 Task: Add Red Apple Cheese Apple Smoked Gruyere Cheese to the cart.
Action: Mouse moved to (724, 253)
Screenshot: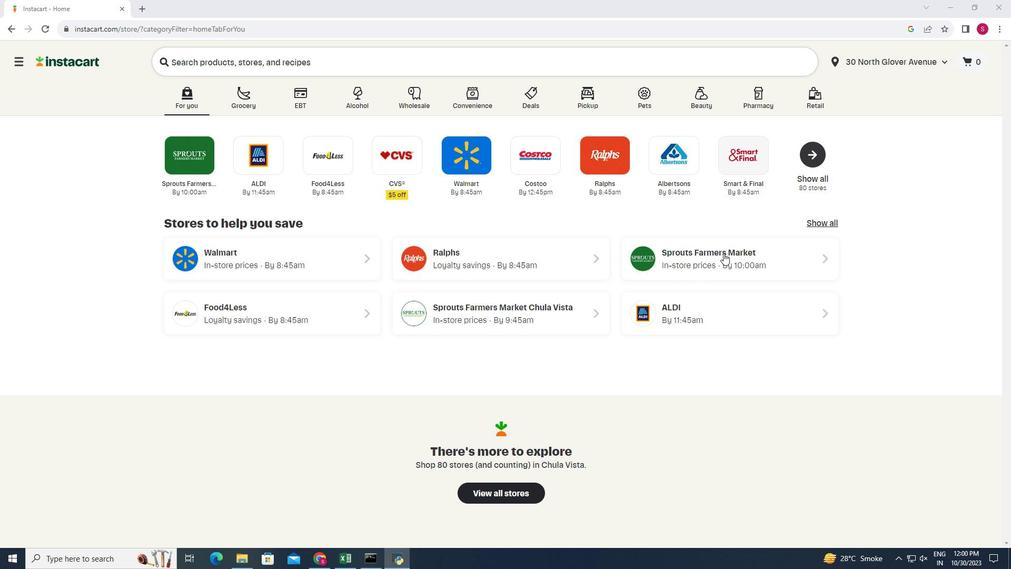 
Action: Mouse pressed left at (724, 253)
Screenshot: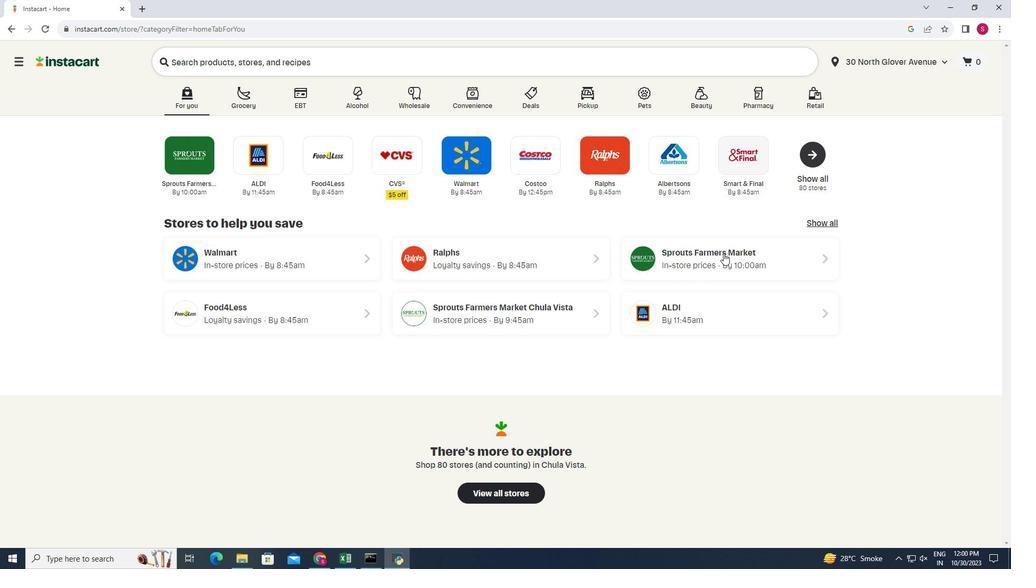 
Action: Mouse moved to (28, 465)
Screenshot: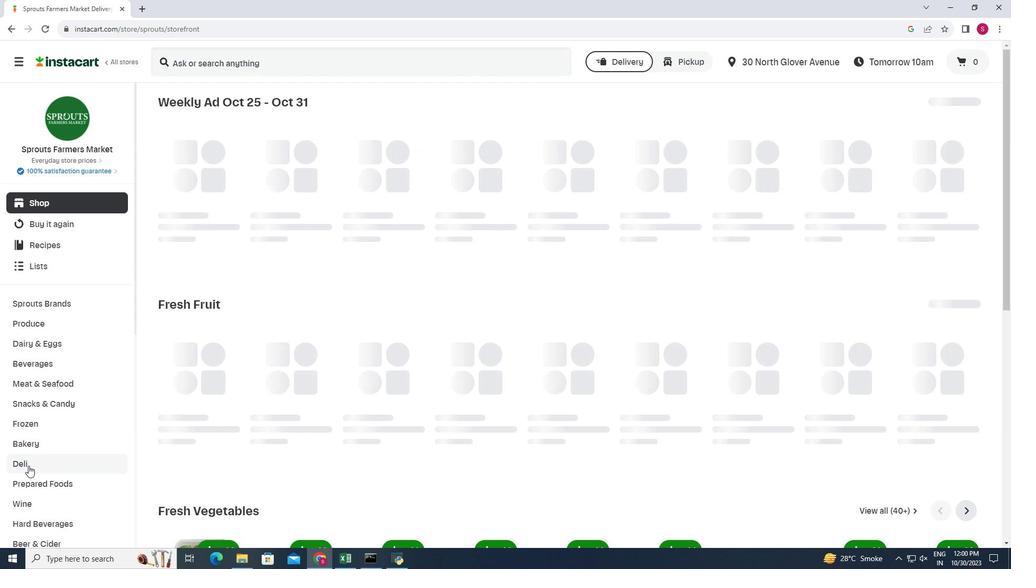 
Action: Mouse pressed left at (28, 465)
Screenshot: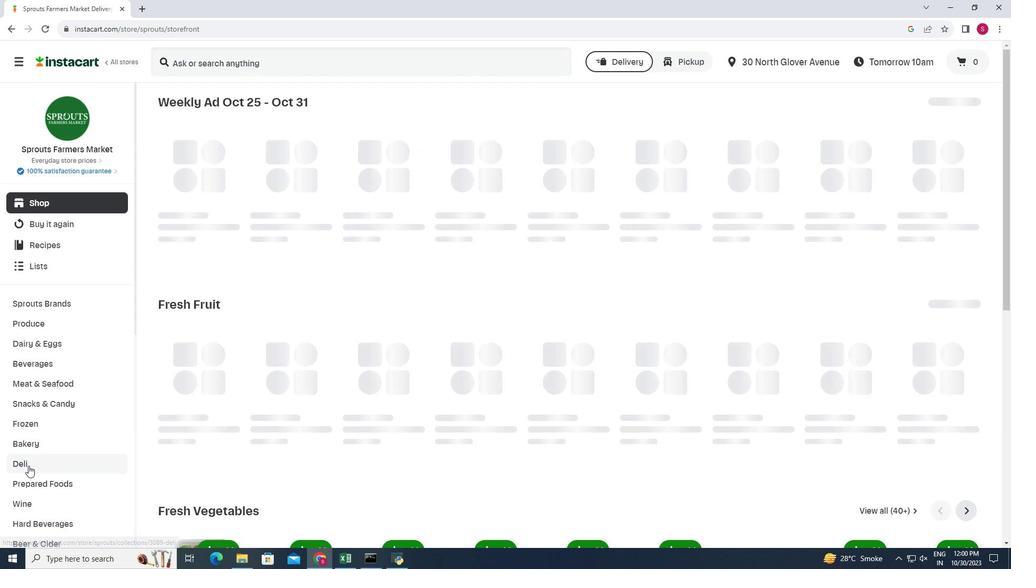 
Action: Mouse moved to (275, 132)
Screenshot: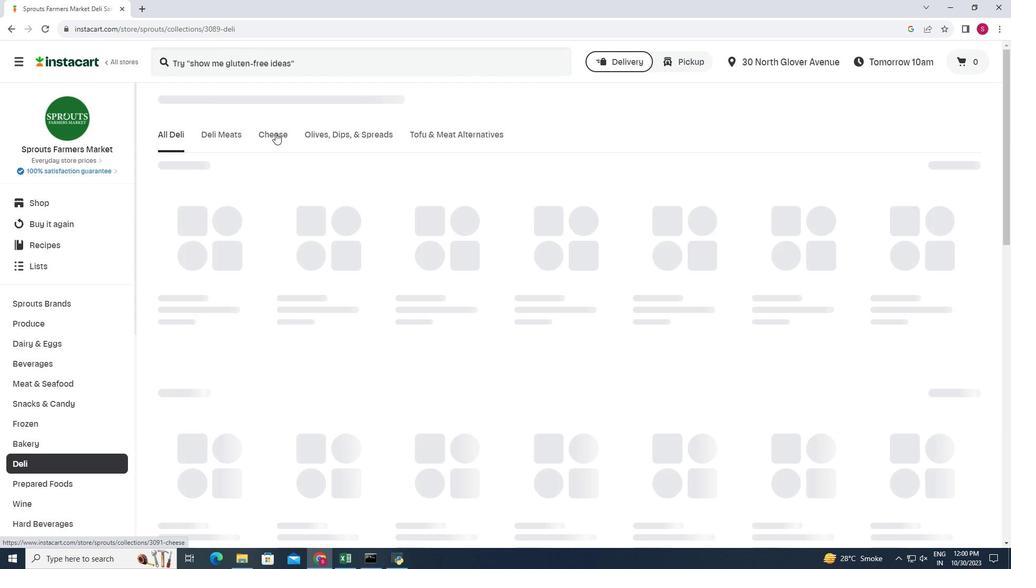 
Action: Mouse pressed left at (275, 132)
Screenshot: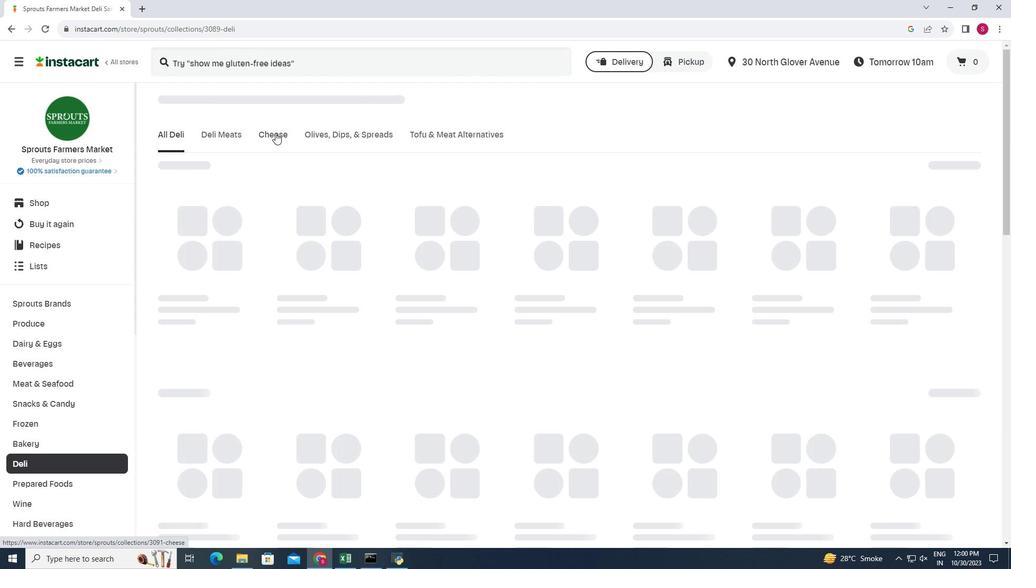
Action: Mouse moved to (986, 171)
Screenshot: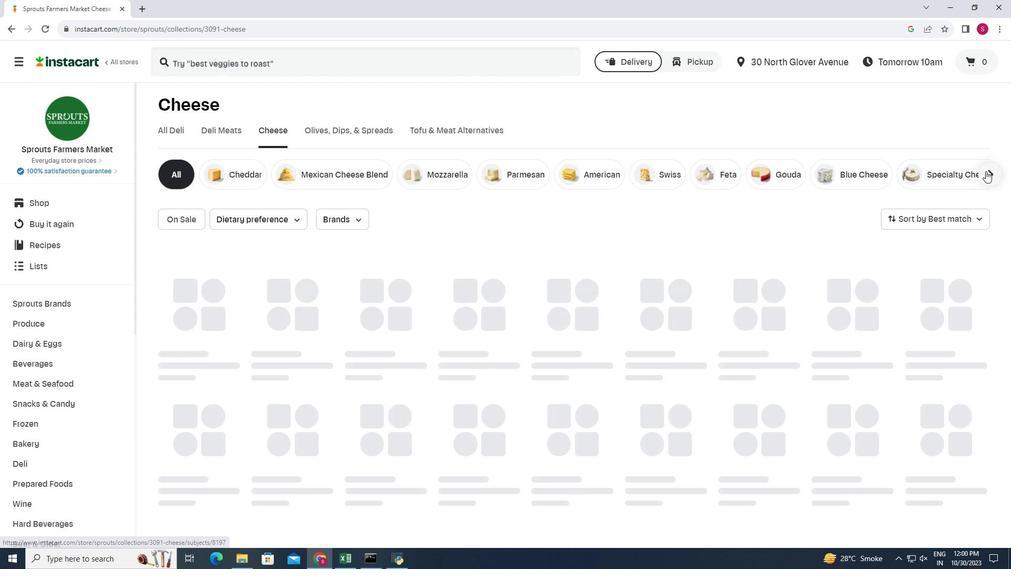 
Action: Mouse pressed left at (986, 171)
Screenshot: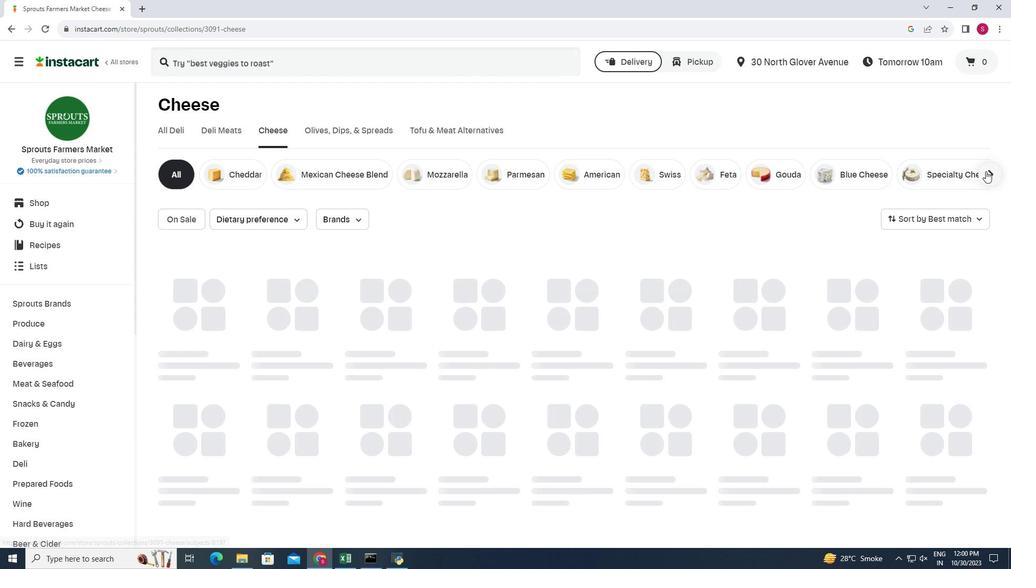 
Action: Mouse moved to (938, 172)
Screenshot: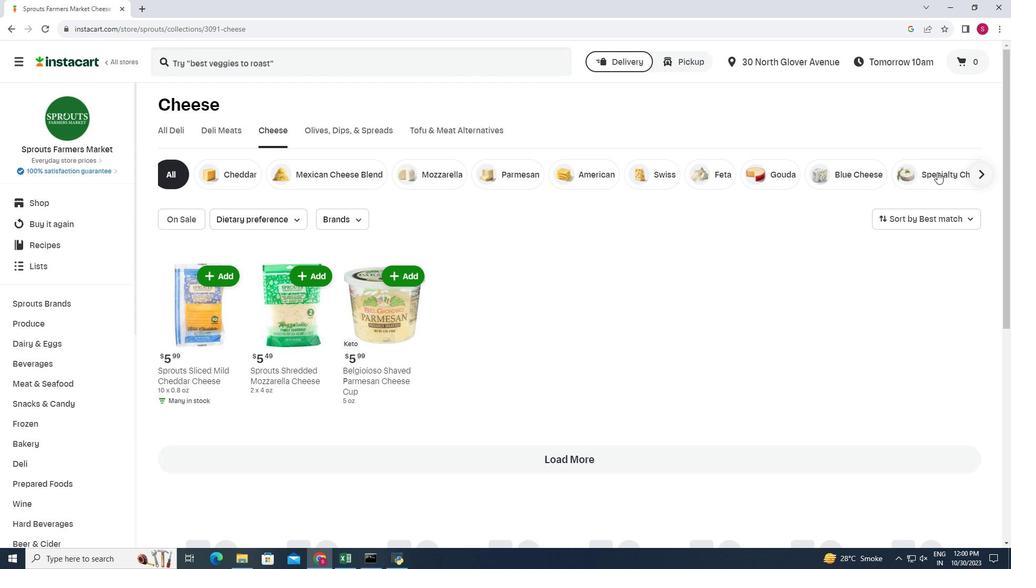 
Action: Mouse pressed left at (938, 172)
Screenshot: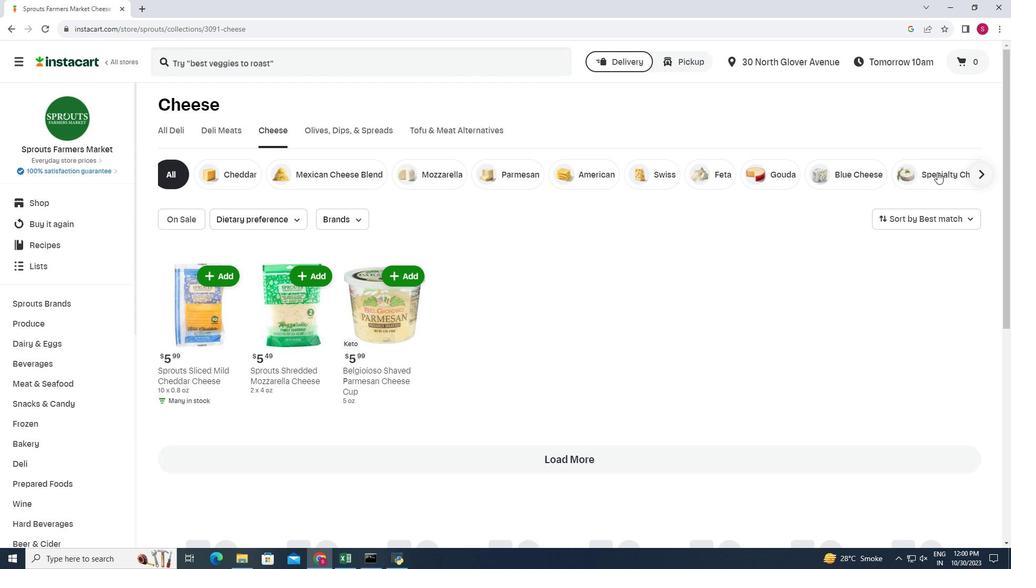 
Action: Mouse moved to (992, 342)
Screenshot: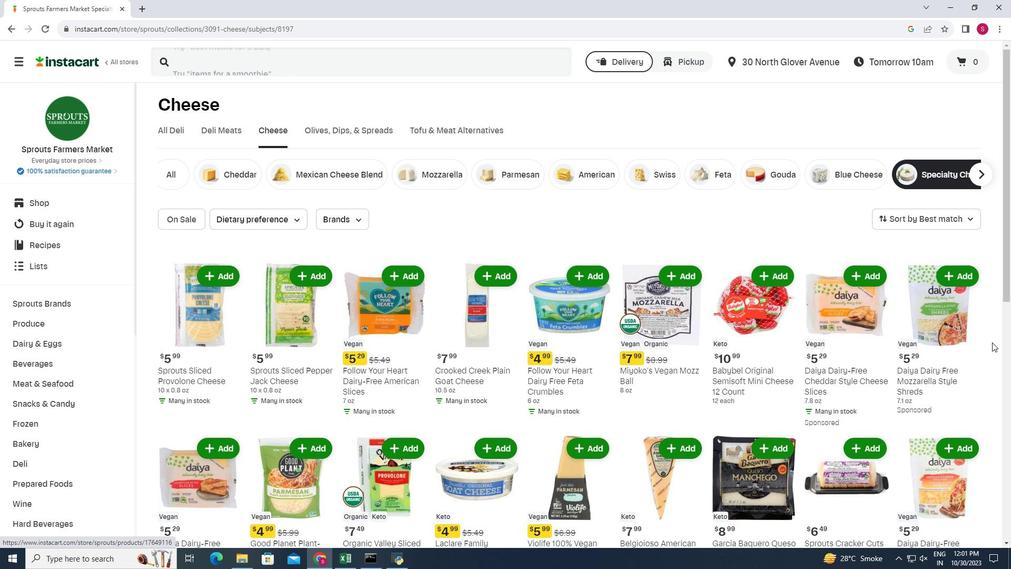 
Action: Mouse scrolled (992, 342) with delta (0, 0)
Screenshot: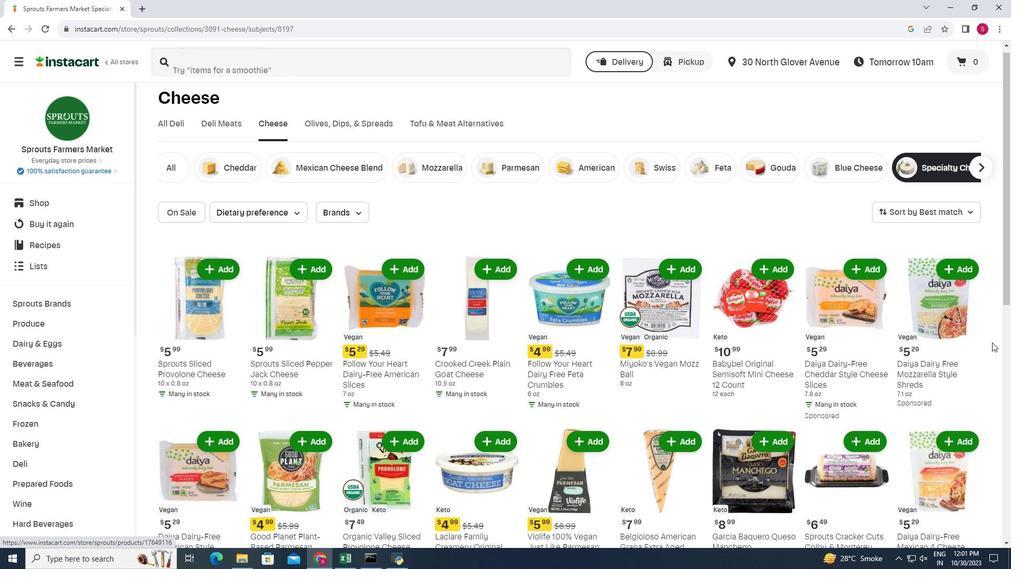 
Action: Mouse scrolled (992, 342) with delta (0, 0)
Screenshot: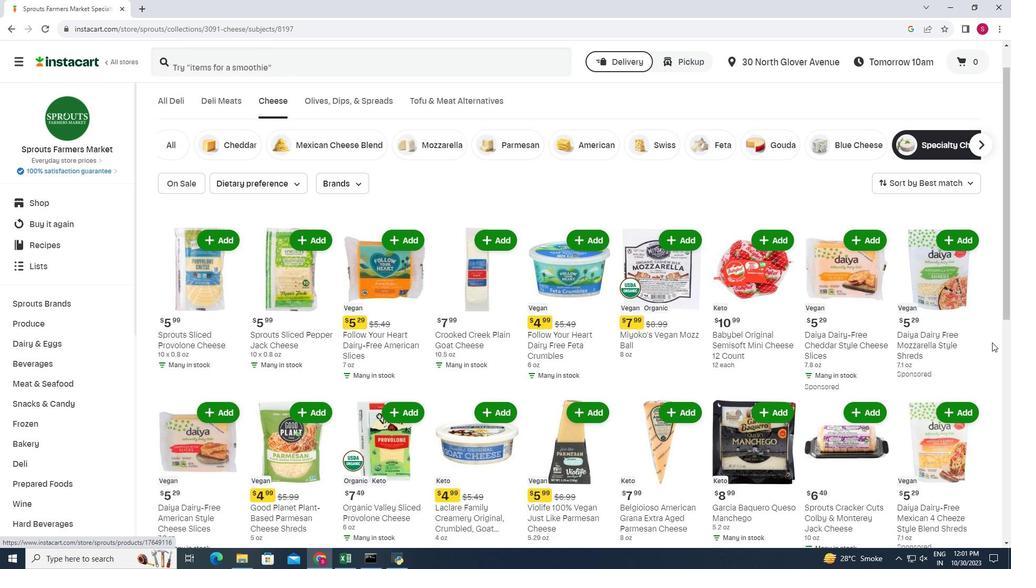 
Action: Mouse moved to (185, 403)
Screenshot: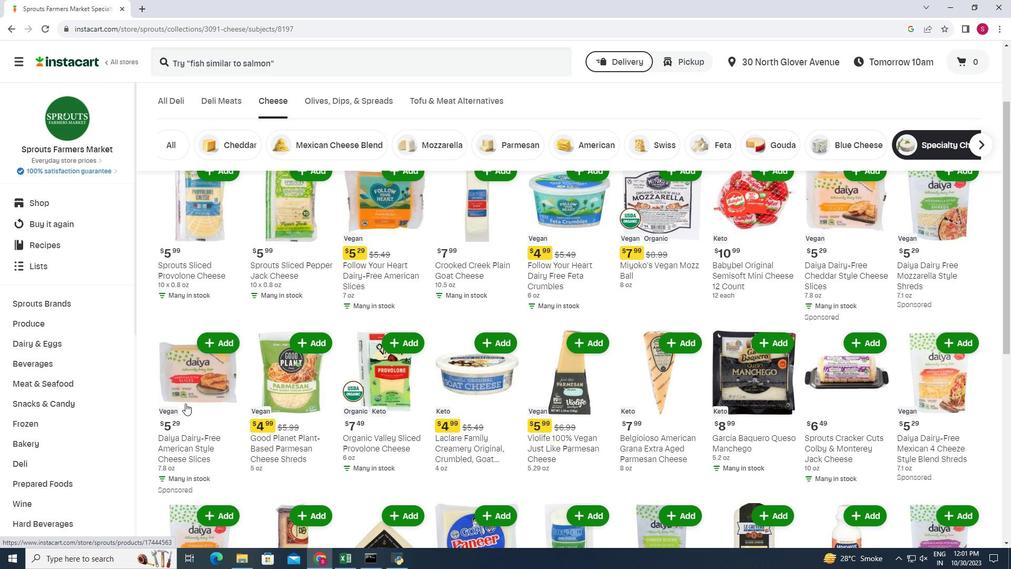 
Action: Mouse scrolled (185, 403) with delta (0, 0)
Screenshot: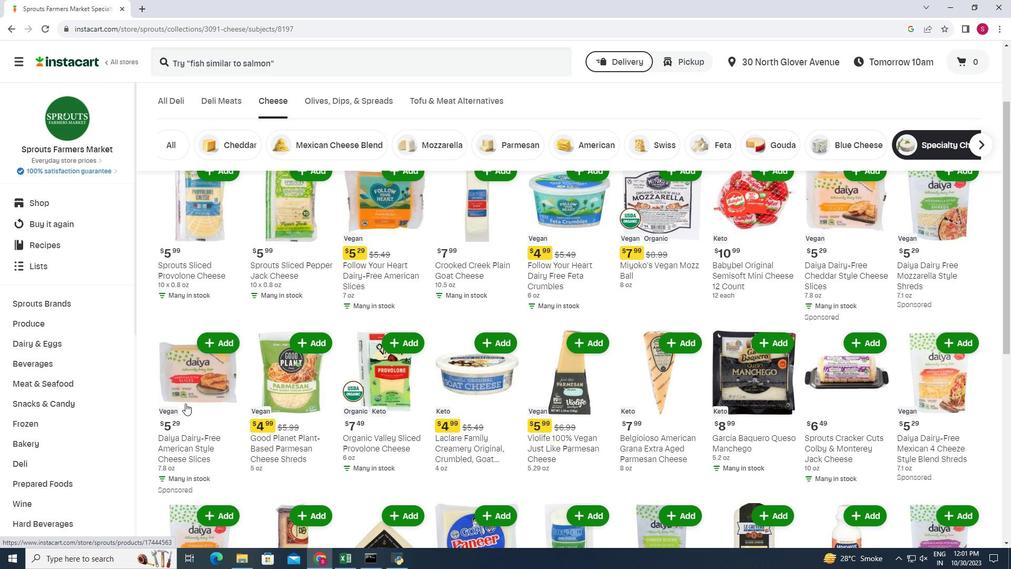 
Action: Mouse moved to (184, 403)
Screenshot: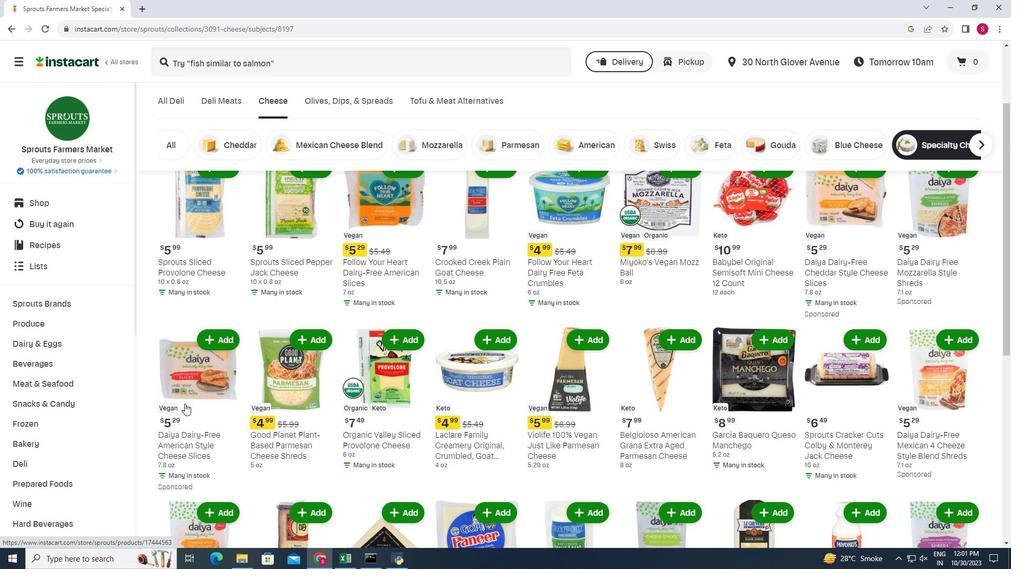 
Action: Mouse scrolled (184, 403) with delta (0, 0)
Screenshot: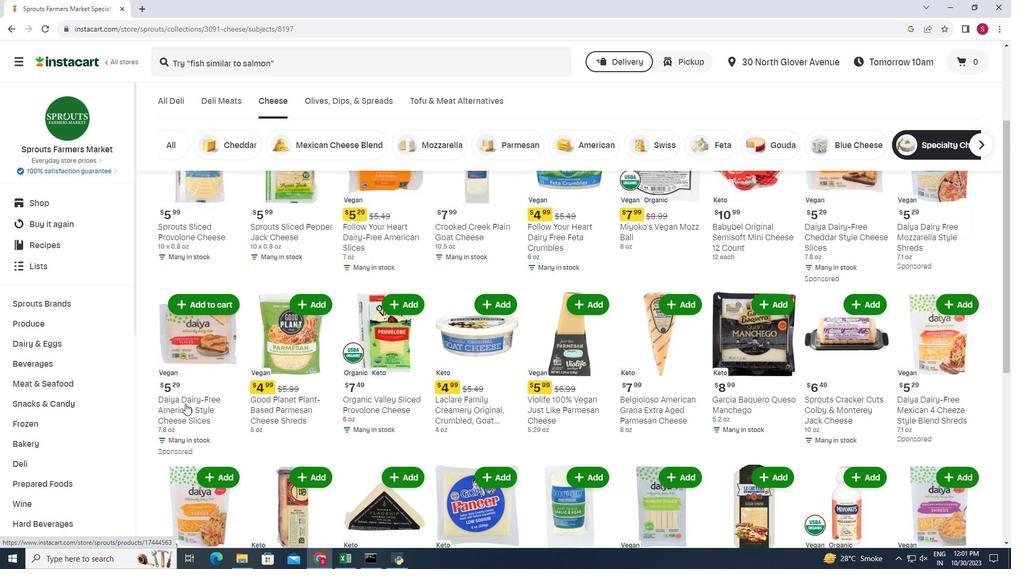 
Action: Mouse scrolled (184, 403) with delta (0, 0)
Screenshot: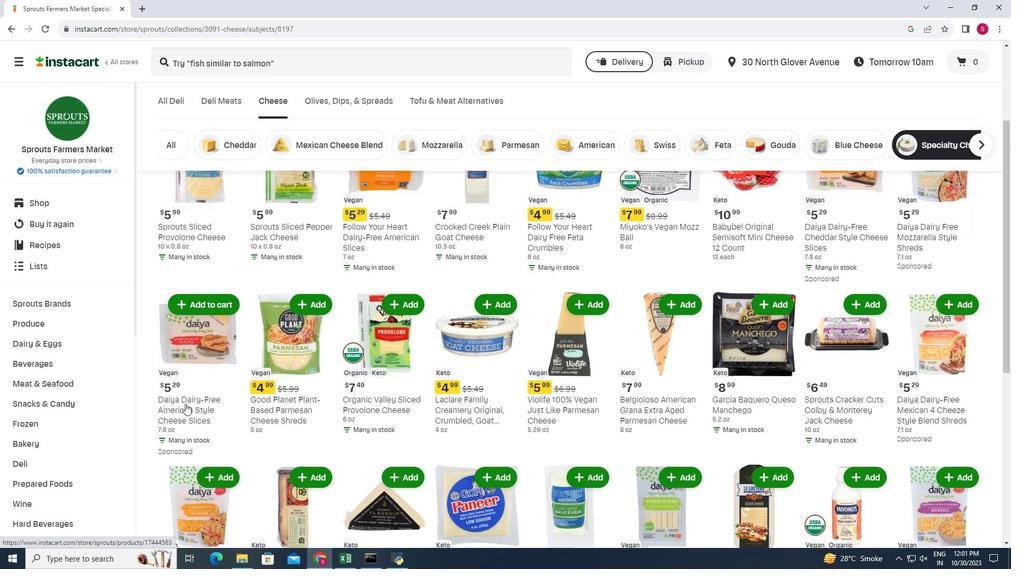 
Action: Mouse moved to (949, 421)
Screenshot: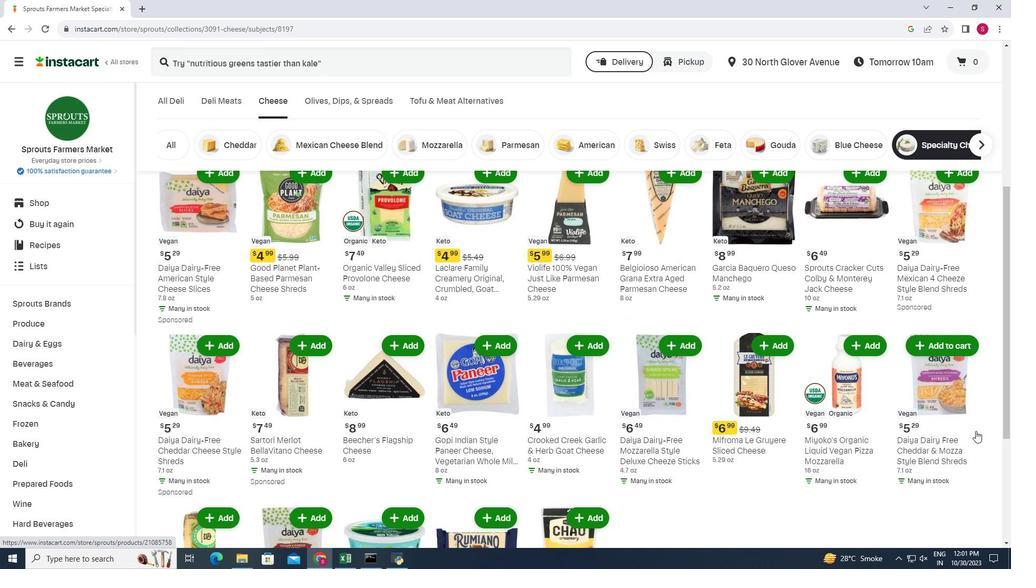 
Action: Mouse scrolled (949, 421) with delta (0, 0)
Screenshot: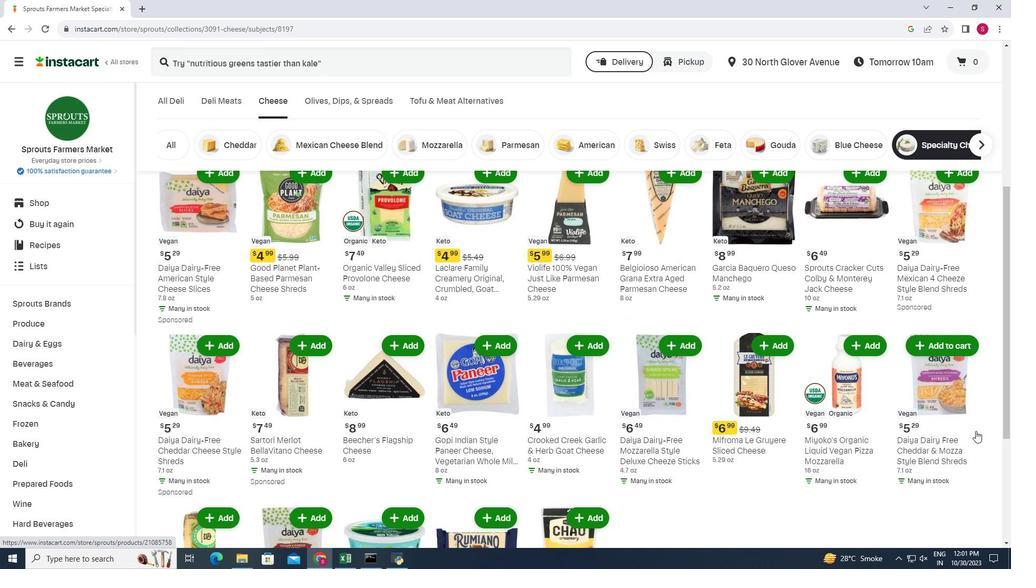 
Action: Mouse moved to (976, 431)
Screenshot: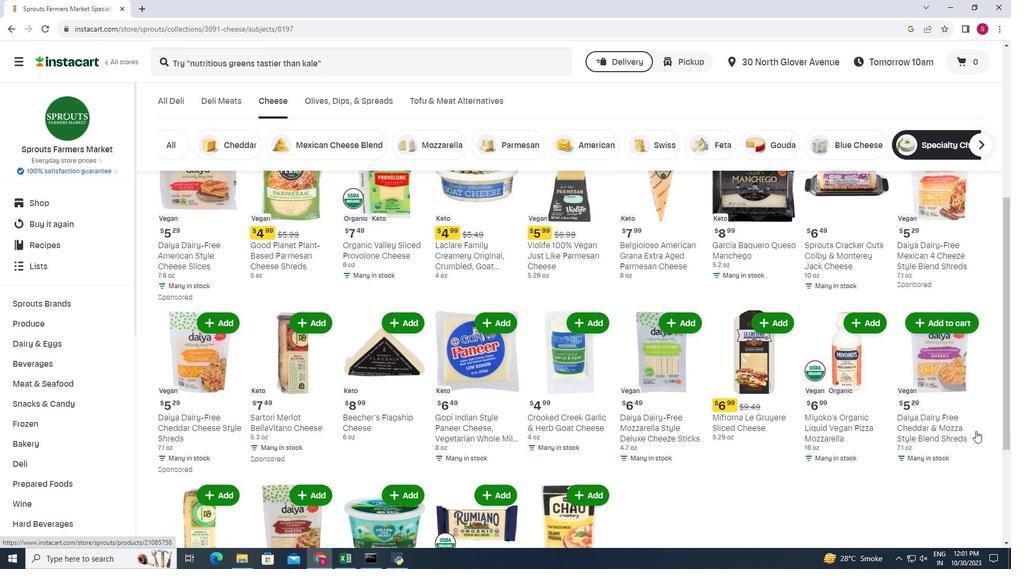 
Action: Mouse scrolled (976, 430) with delta (0, 0)
Screenshot: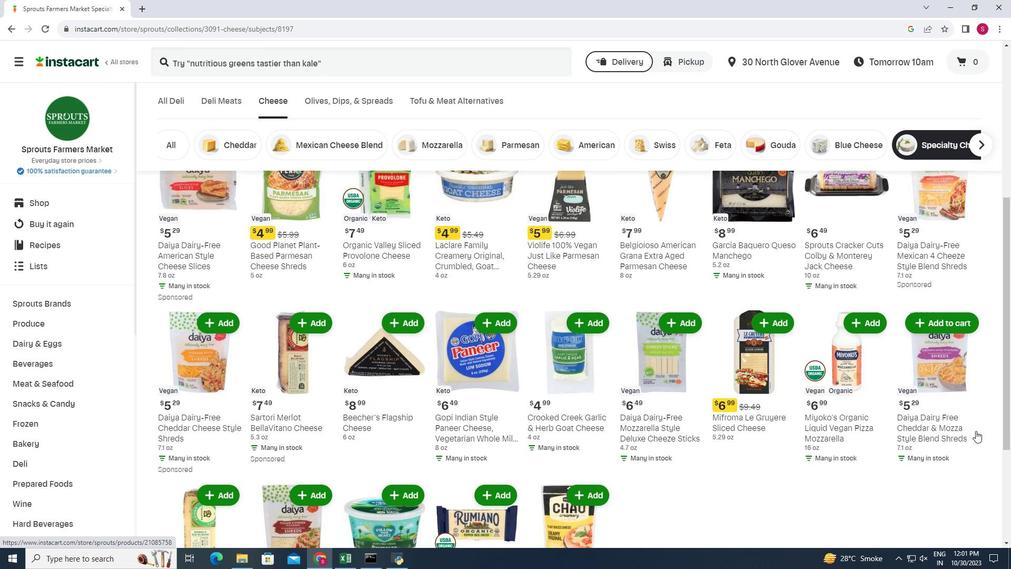 
Action: Mouse scrolled (976, 430) with delta (0, 0)
Screenshot: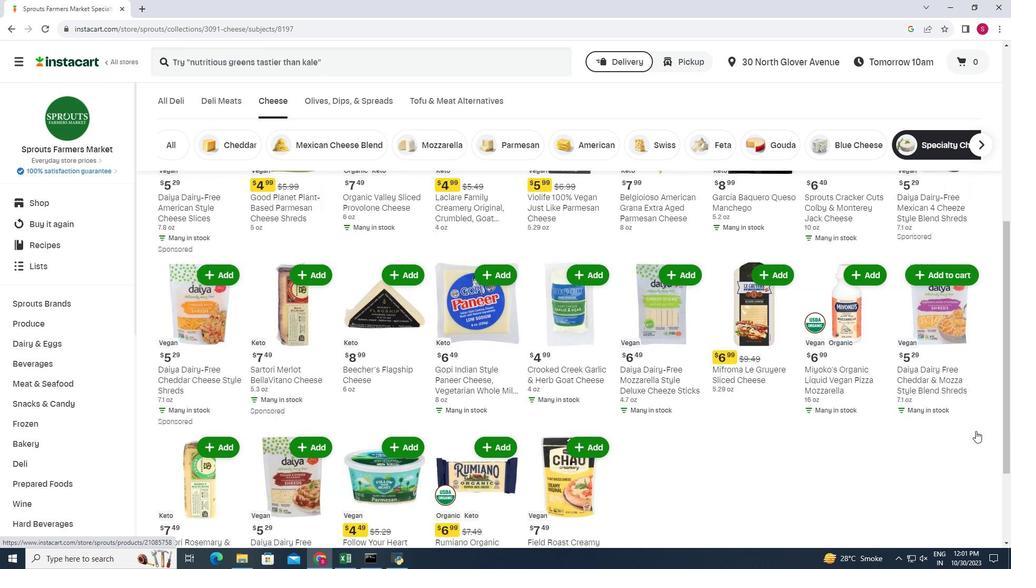 
Action: Mouse moved to (188, 450)
Screenshot: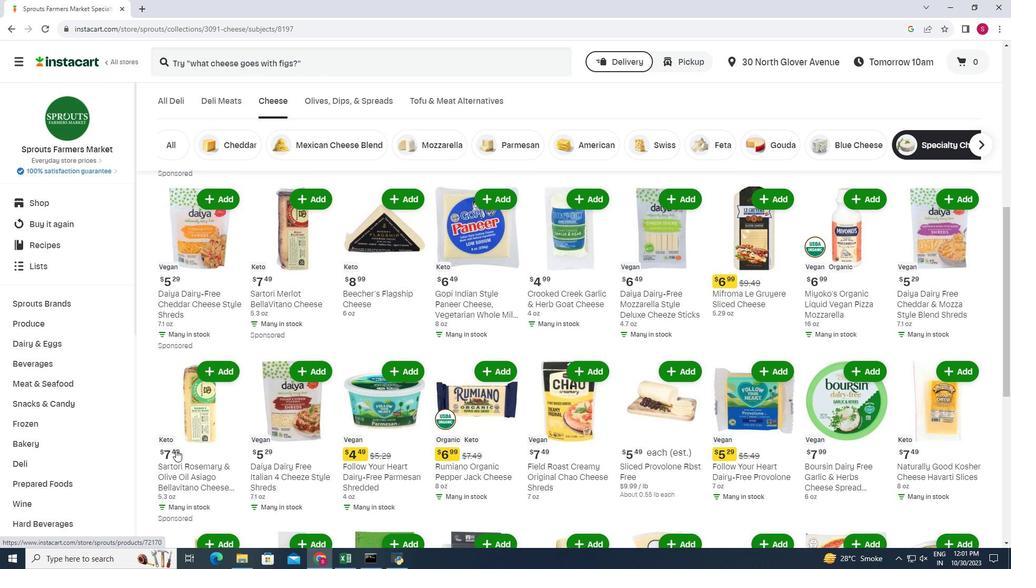 
Action: Mouse scrolled (188, 449) with delta (0, 0)
Screenshot: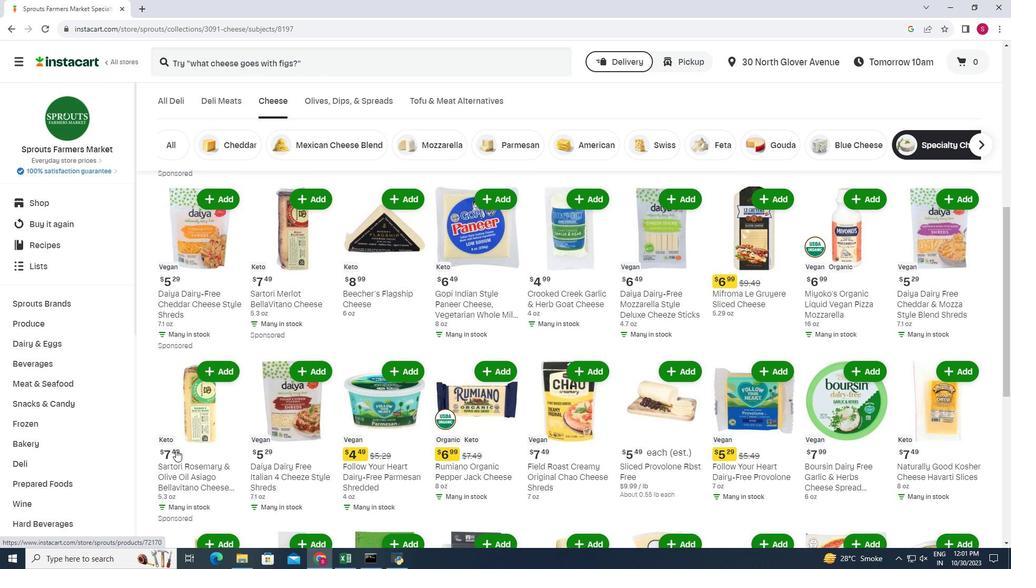 
Action: Mouse moved to (175, 450)
Screenshot: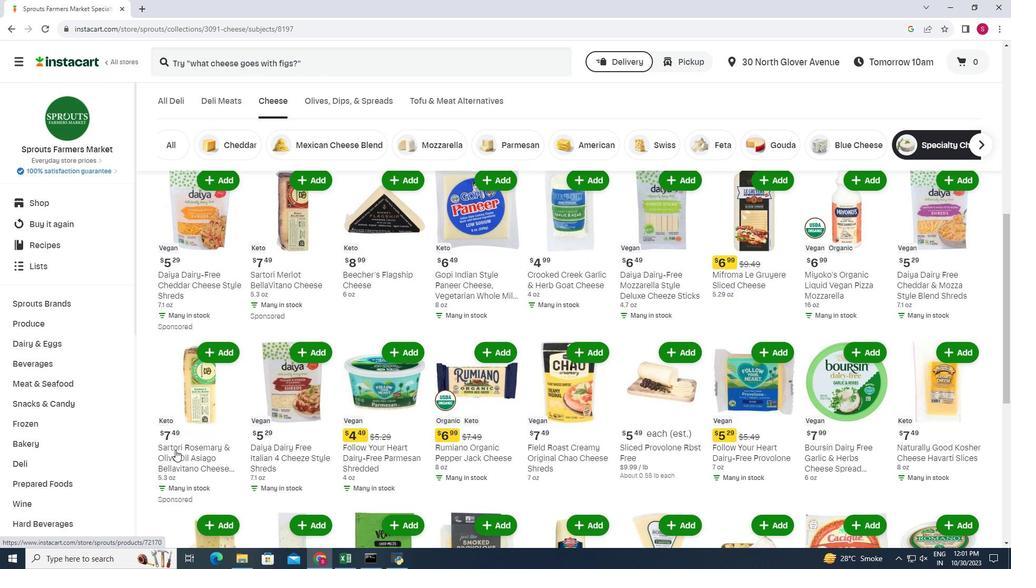 
Action: Mouse scrolled (175, 449) with delta (0, 0)
Screenshot: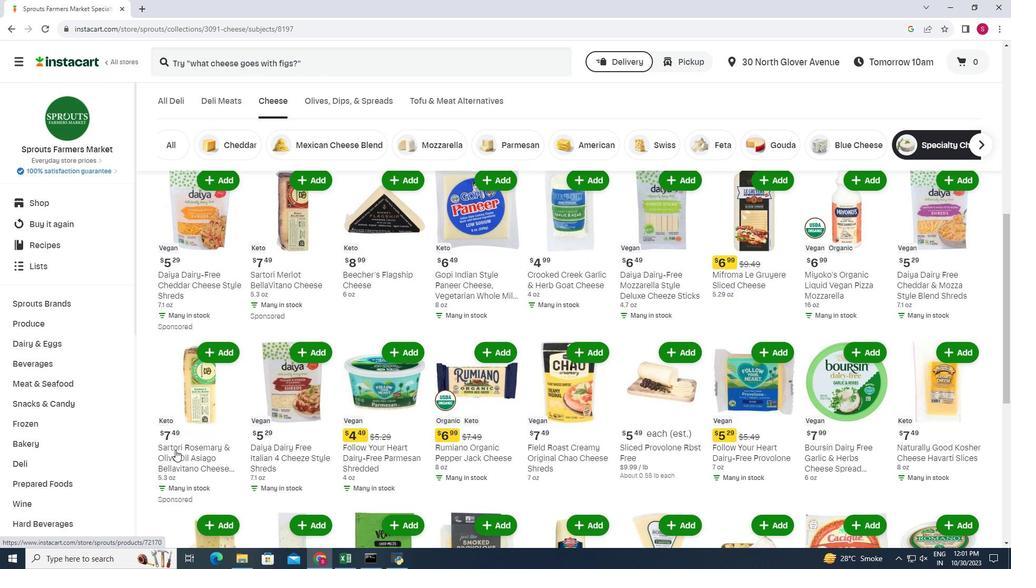 
Action: Mouse scrolled (175, 449) with delta (0, 0)
Screenshot: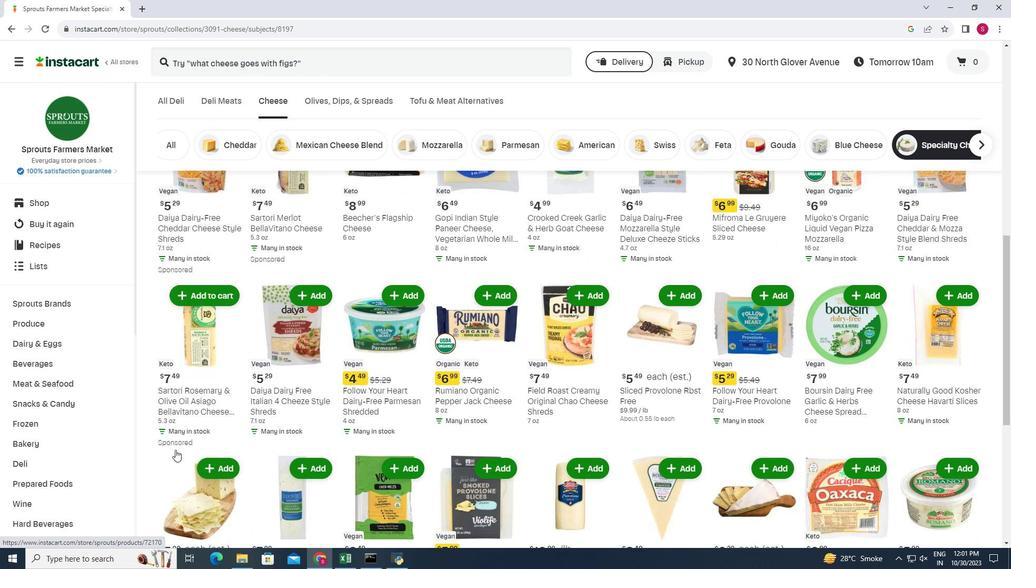 
Action: Mouse moved to (926, 464)
Screenshot: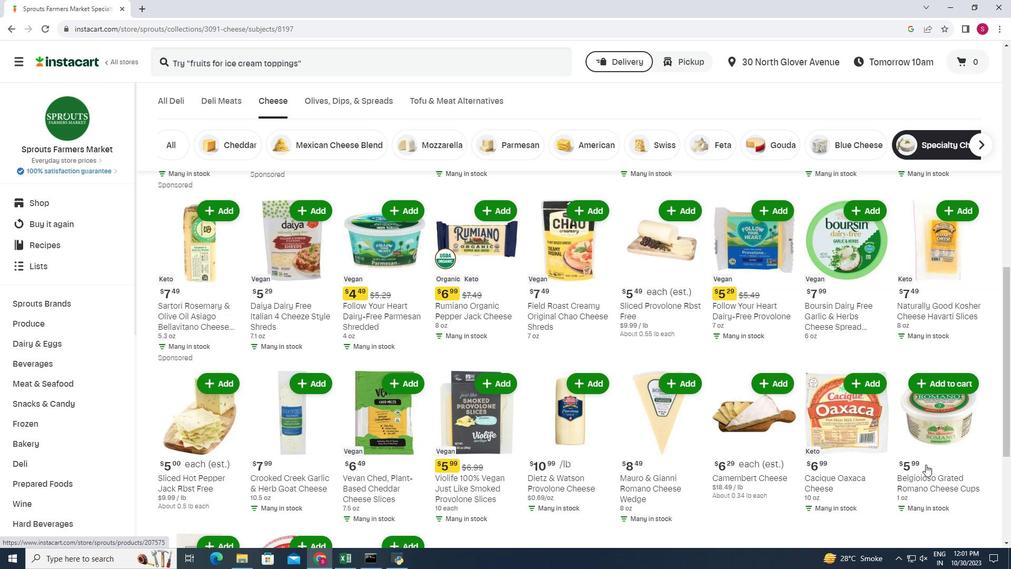 
Action: Mouse scrolled (926, 464) with delta (0, 0)
Screenshot: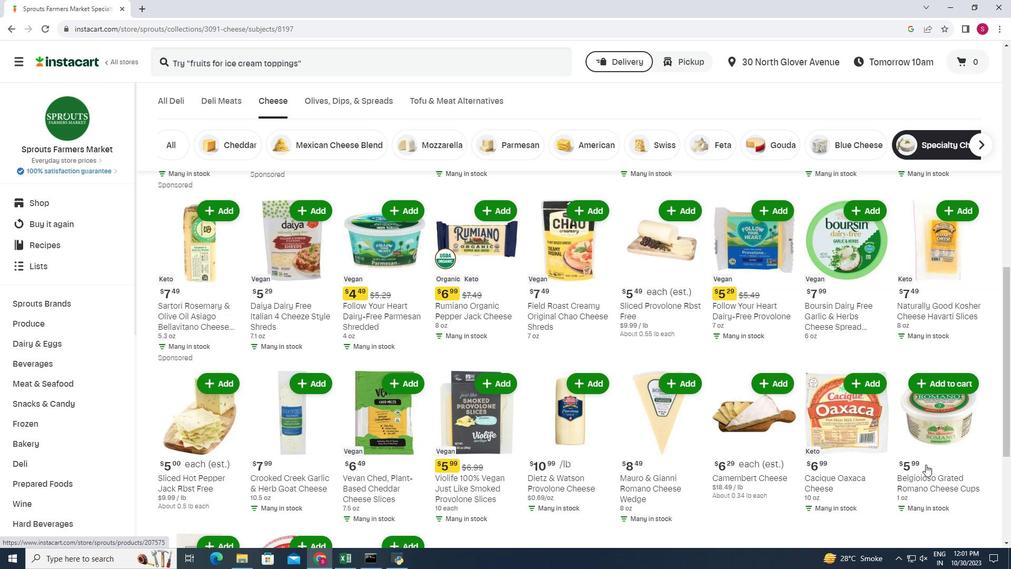 
Action: Mouse scrolled (926, 464) with delta (0, 0)
Screenshot: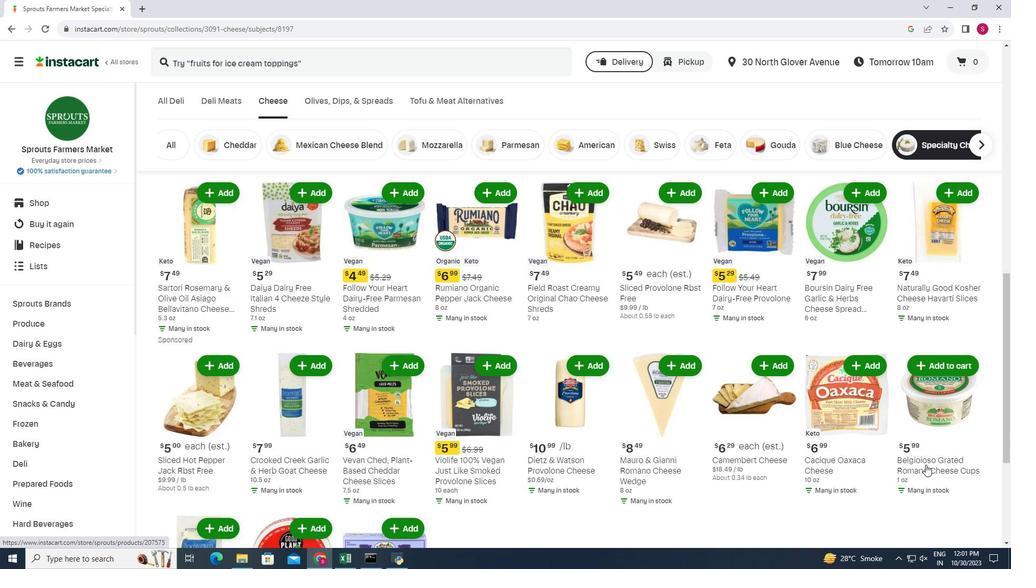 
Action: Mouse scrolled (926, 464) with delta (0, 0)
Screenshot: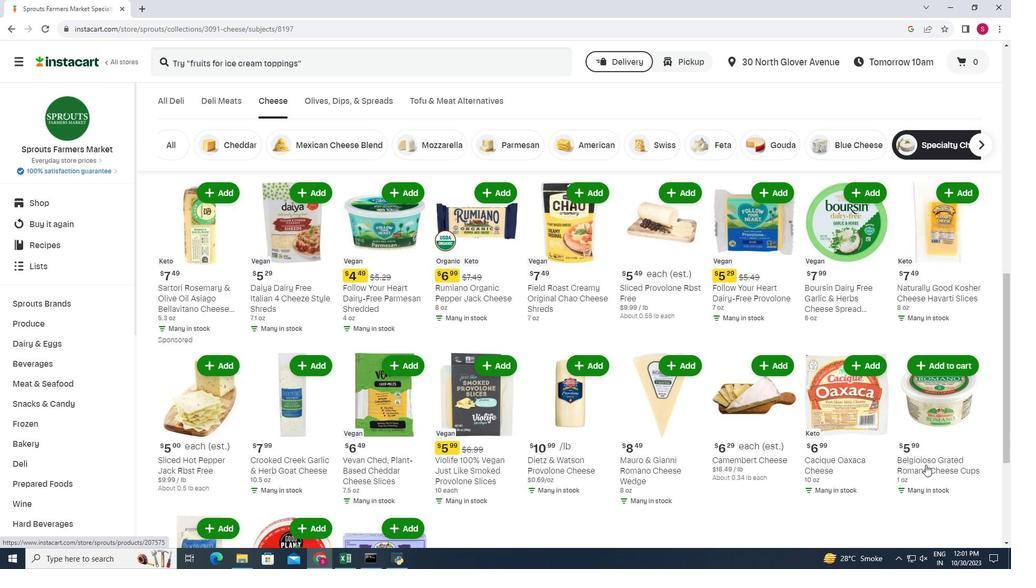 
Action: Mouse moved to (183, 445)
Screenshot: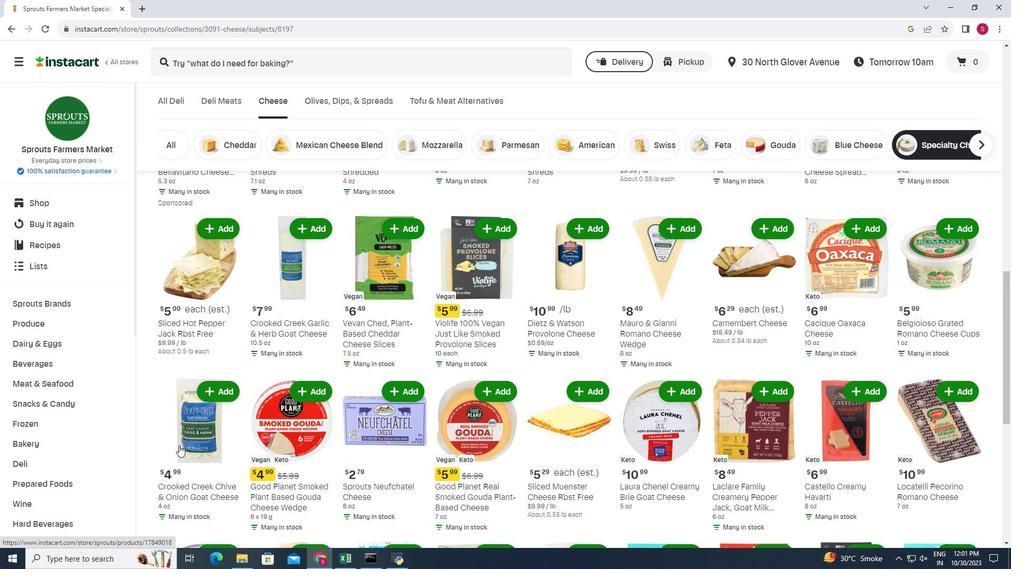 
Action: Mouse scrolled (183, 445) with delta (0, 0)
Screenshot: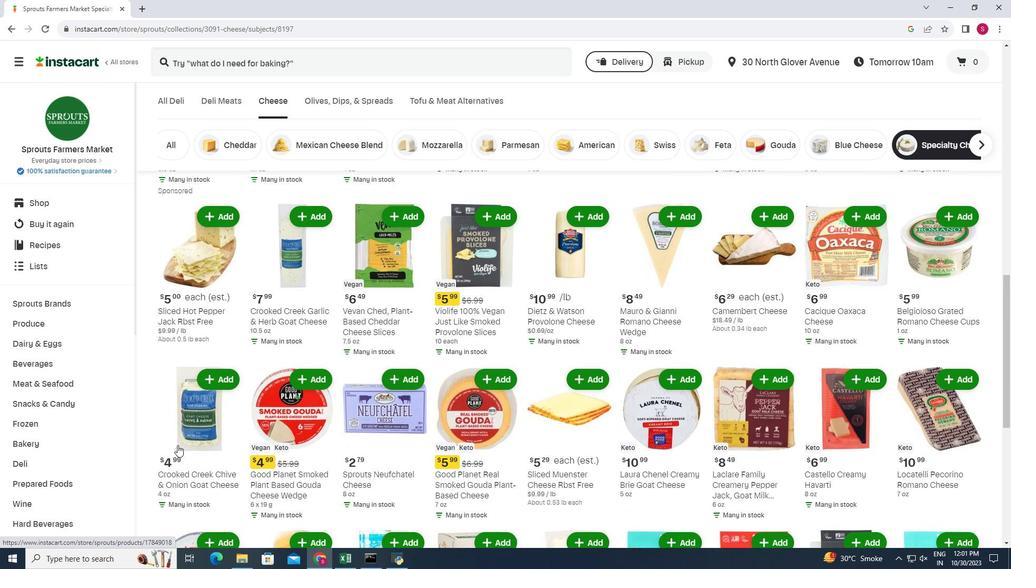 
Action: Mouse moved to (177, 445)
Screenshot: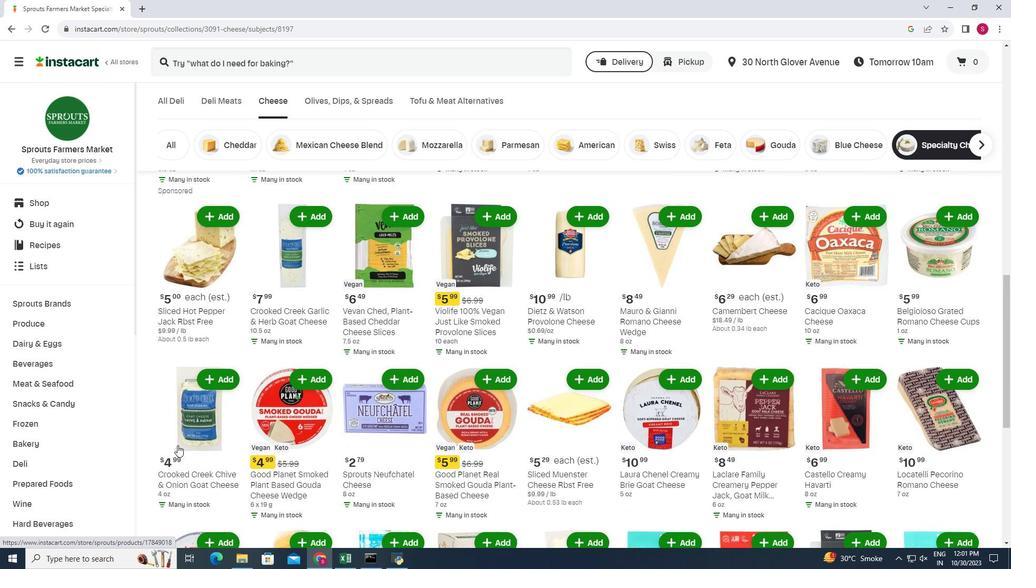 
Action: Mouse scrolled (177, 444) with delta (0, 0)
Screenshot: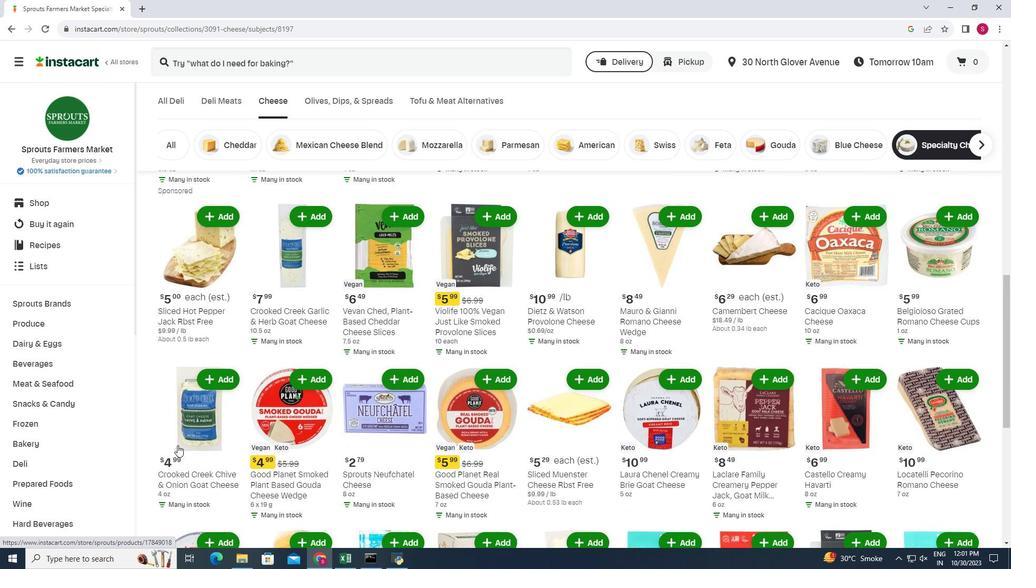 
Action: Mouse scrolled (177, 444) with delta (0, 0)
Screenshot: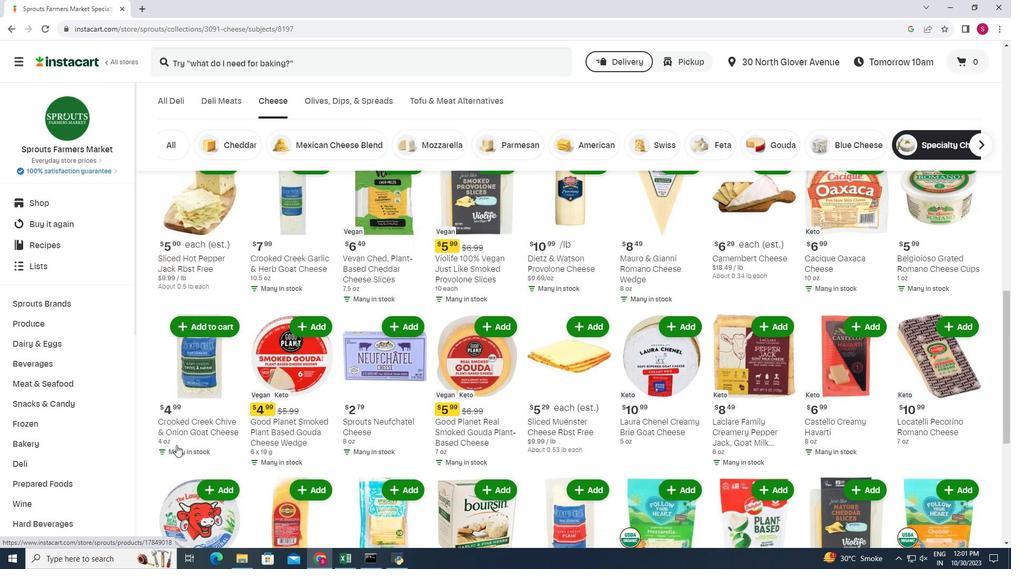
Action: Mouse moved to (176, 445)
Screenshot: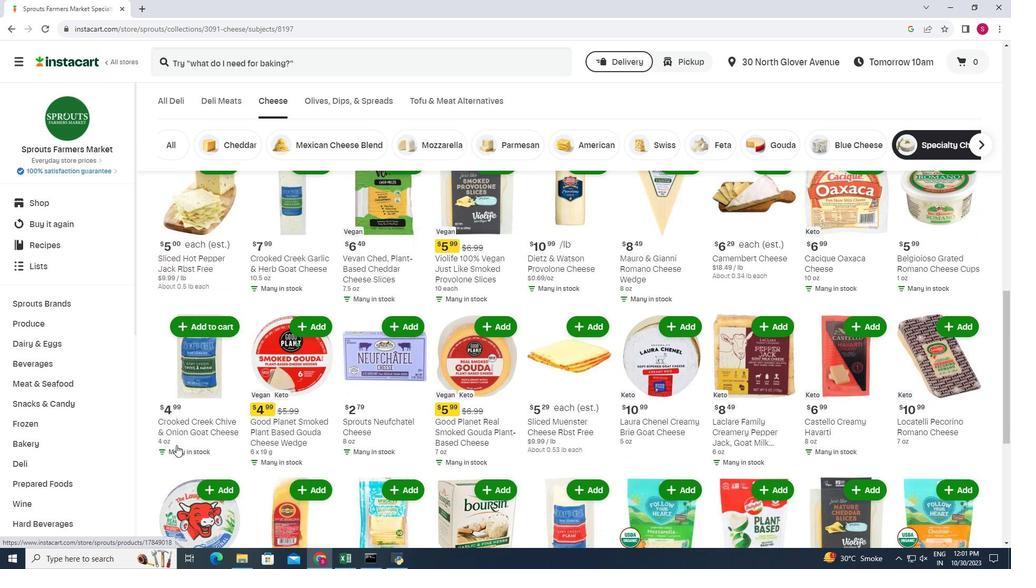 
Action: Mouse scrolled (176, 444) with delta (0, 0)
Screenshot: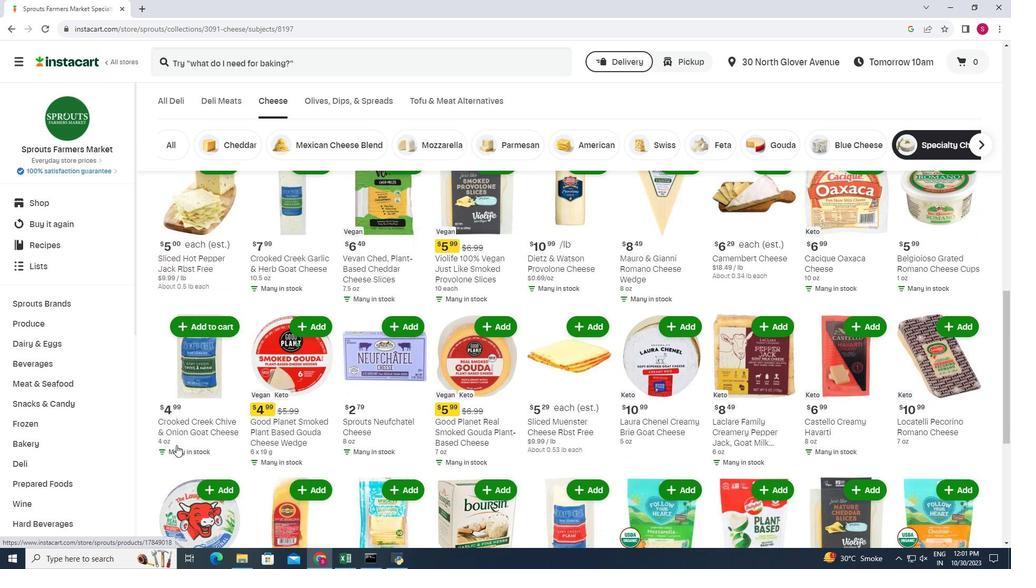 
Action: Mouse moved to (986, 422)
Screenshot: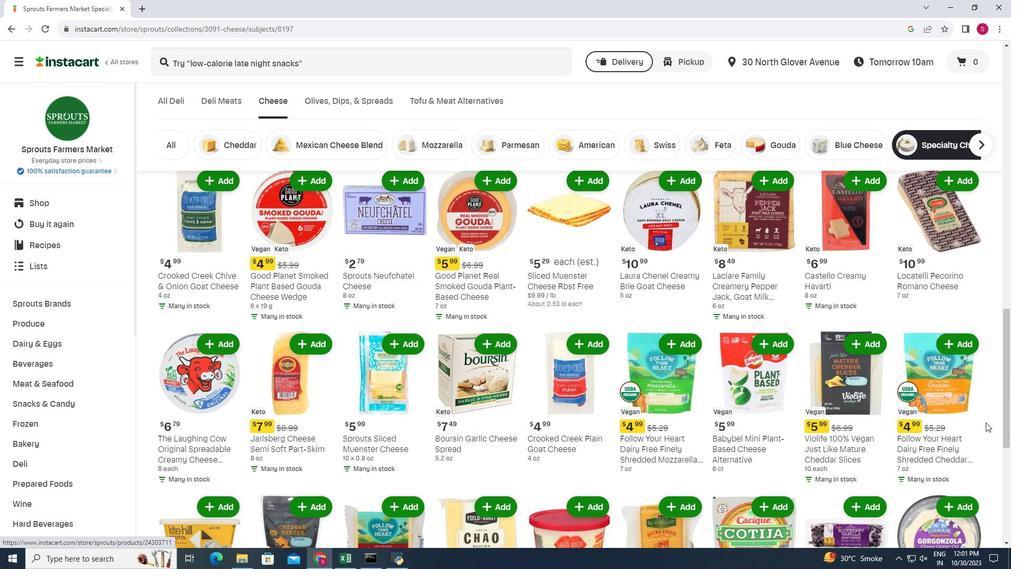 
Action: Mouse scrolled (986, 422) with delta (0, 0)
Screenshot: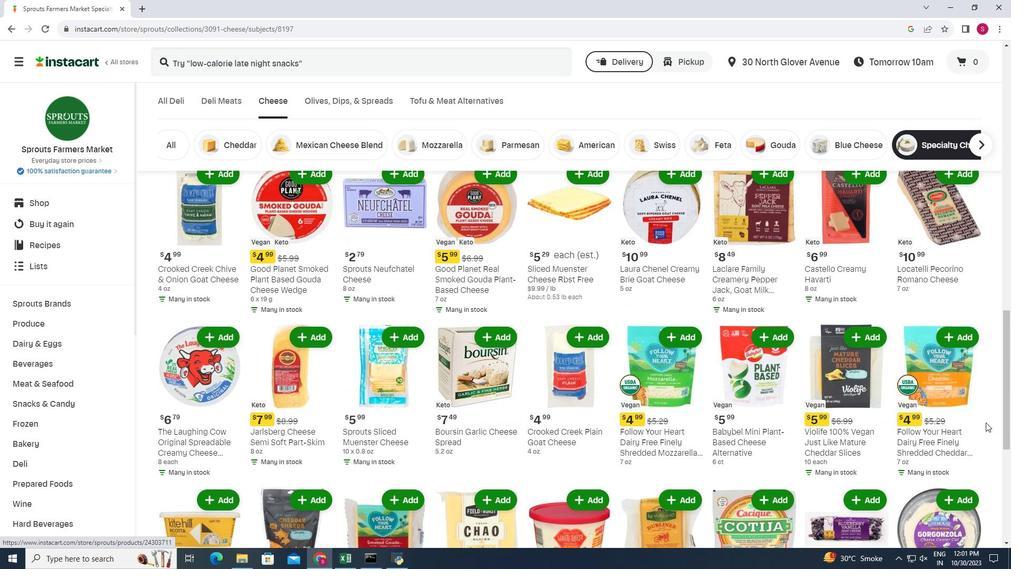 
Action: Mouse scrolled (986, 422) with delta (0, 0)
Screenshot: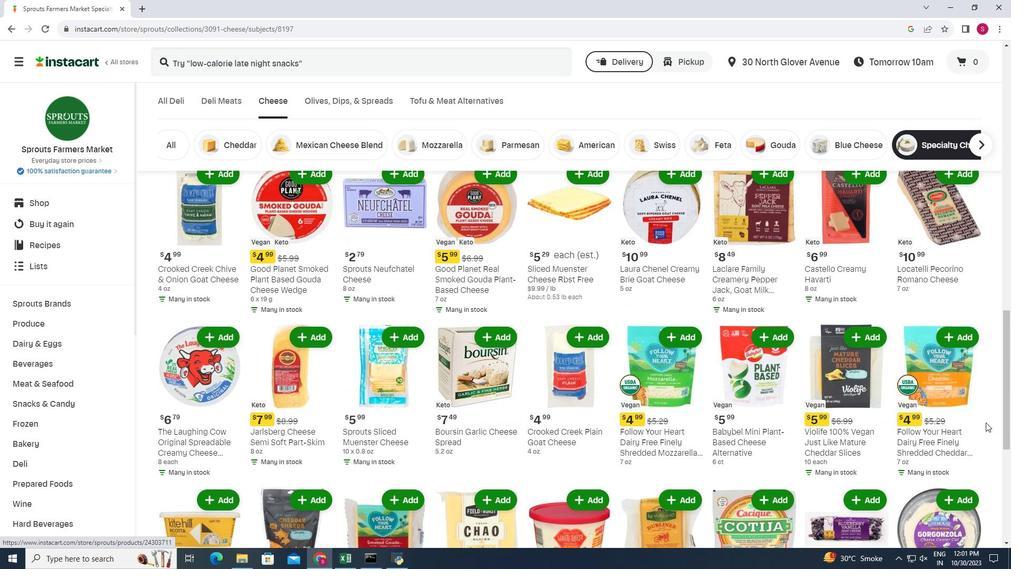 
Action: Mouse scrolled (986, 422) with delta (0, 0)
Screenshot: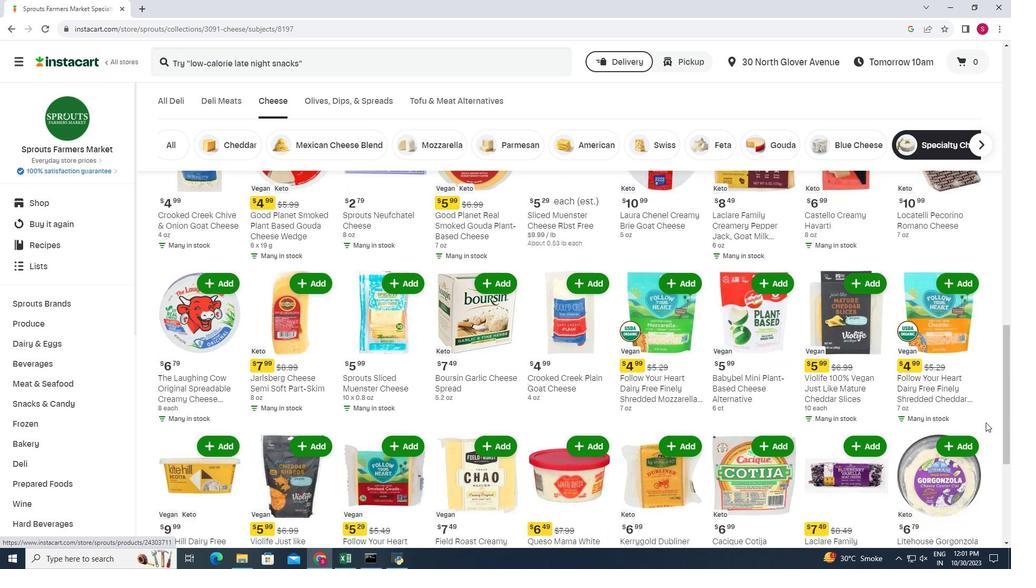 
Action: Mouse moved to (194, 417)
Screenshot: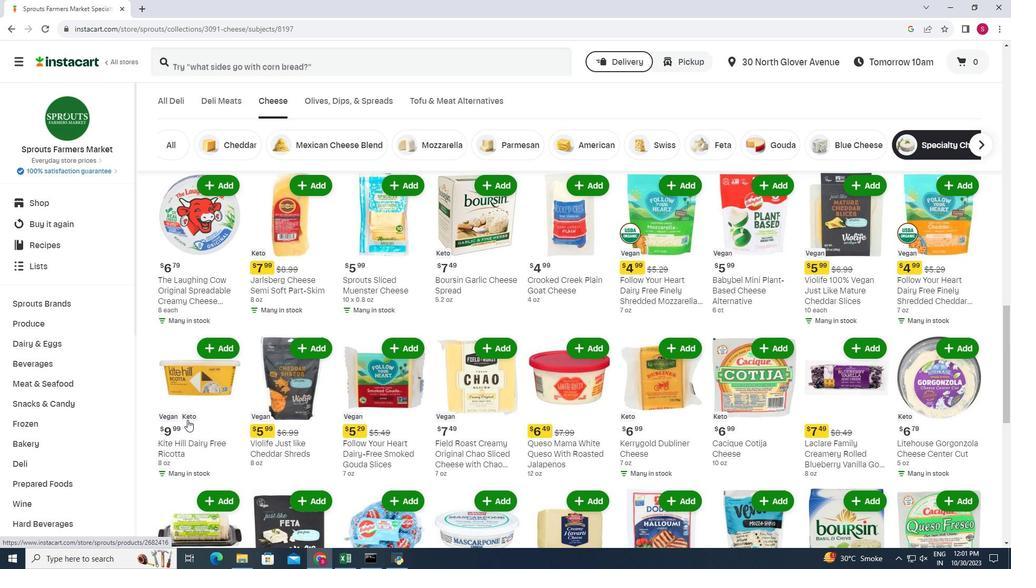 
Action: Mouse scrolled (194, 417) with delta (0, 0)
Screenshot: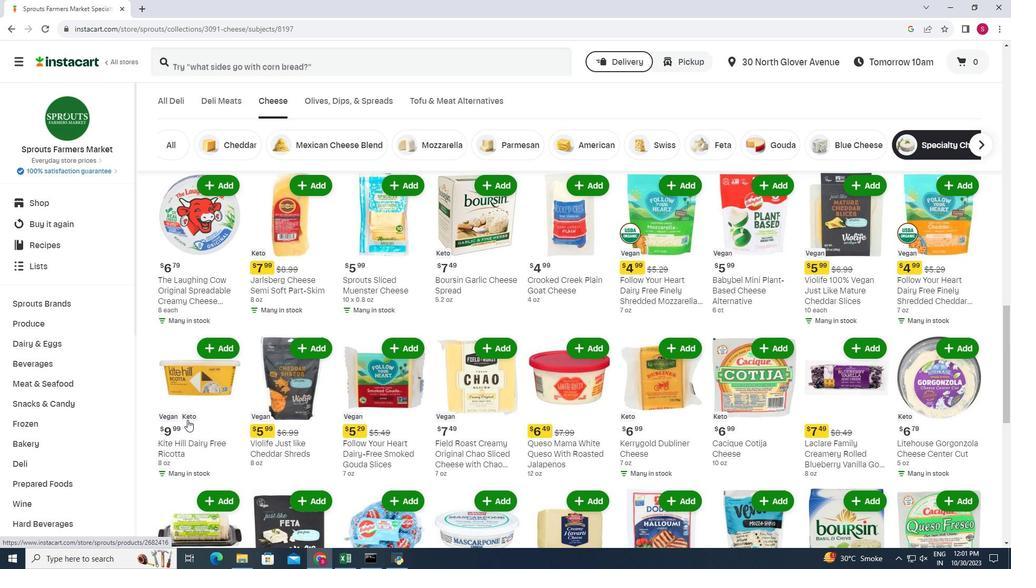 
Action: Mouse moved to (188, 419)
Screenshot: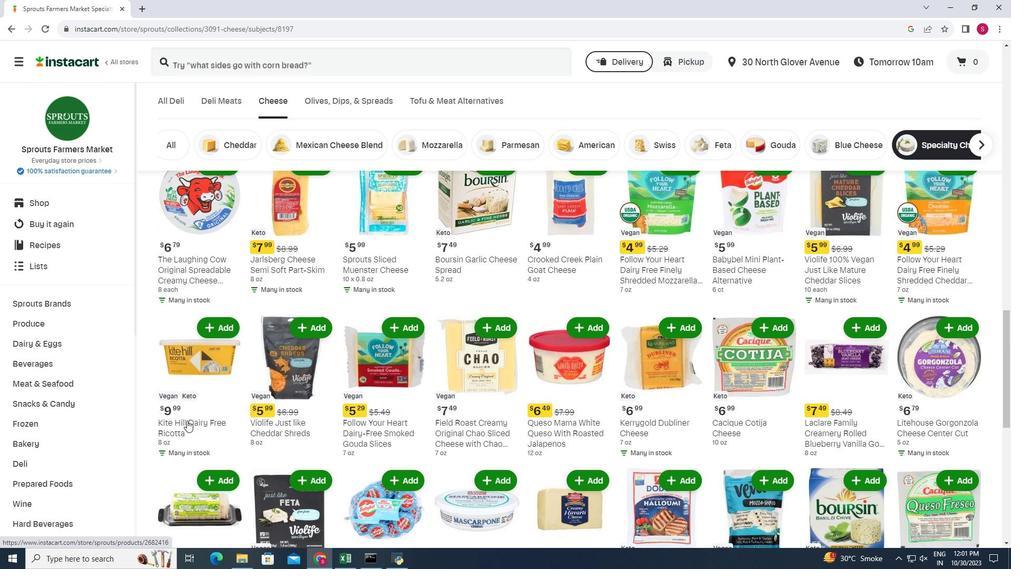 
Action: Mouse scrolled (188, 418) with delta (0, 0)
Screenshot: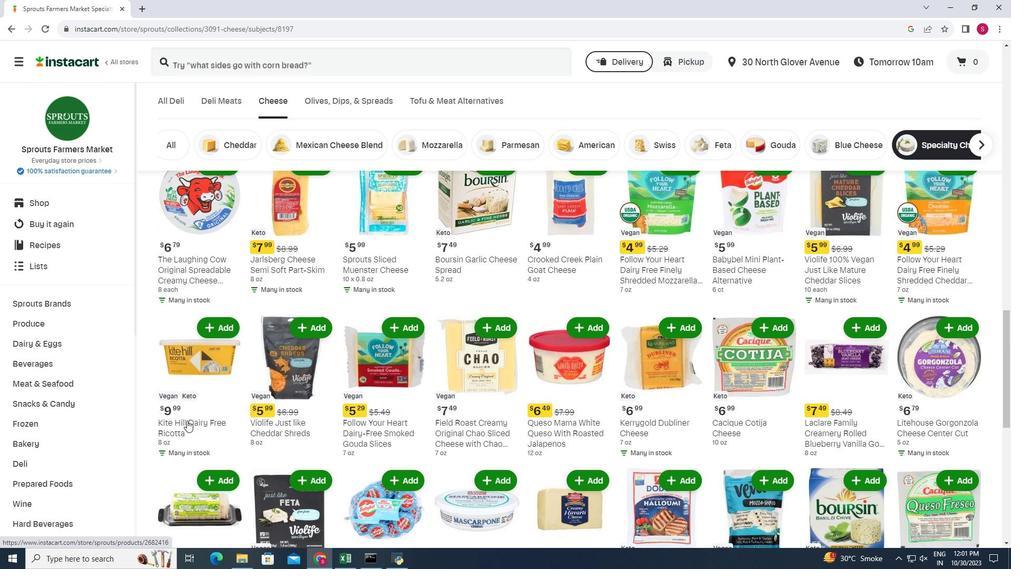 
Action: Mouse moved to (187, 420)
Screenshot: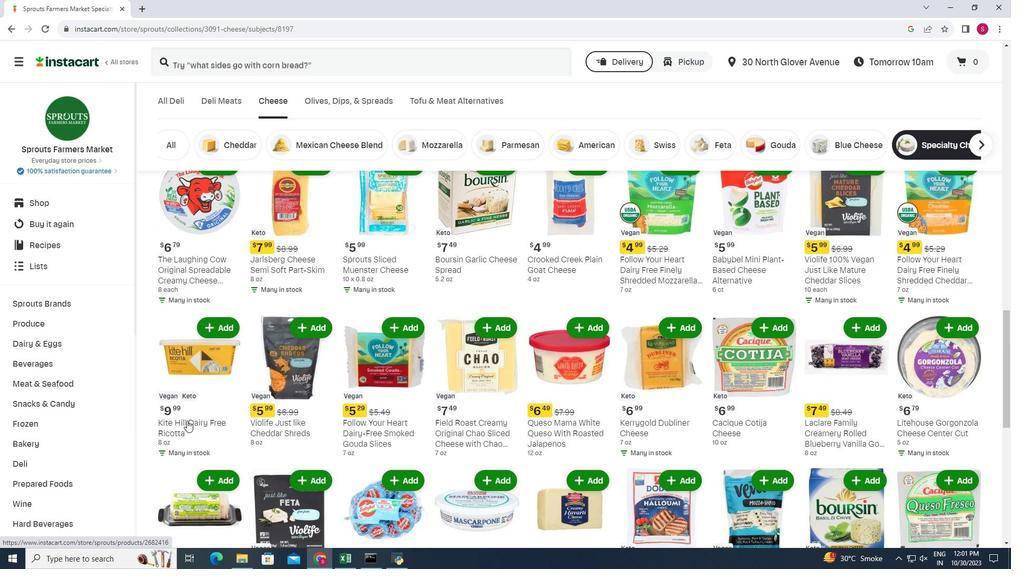 
Action: Mouse scrolled (187, 420) with delta (0, 0)
Screenshot: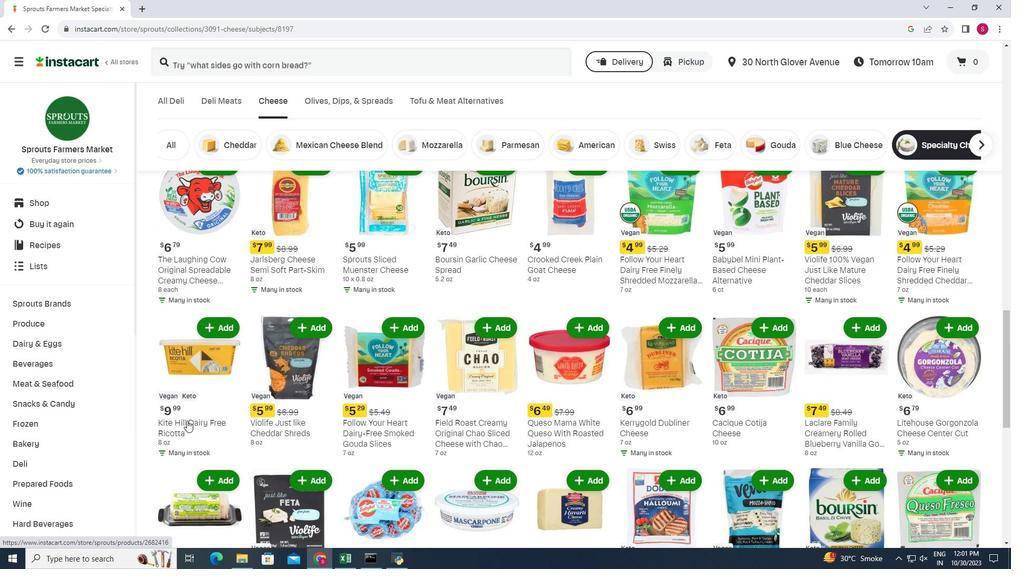 
Action: Mouse scrolled (187, 420) with delta (0, 0)
Screenshot: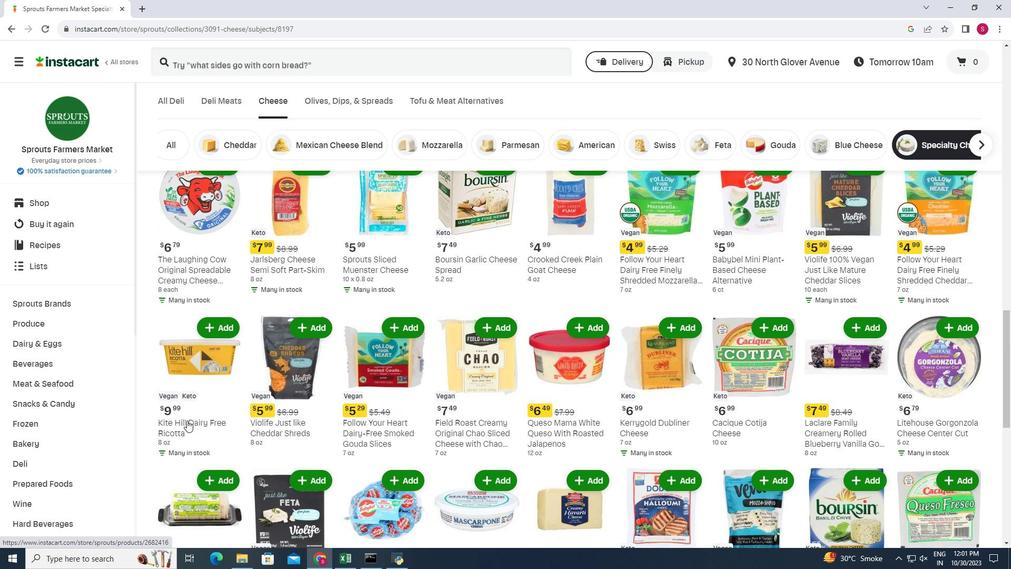 
Action: Mouse moved to (1006, 395)
Screenshot: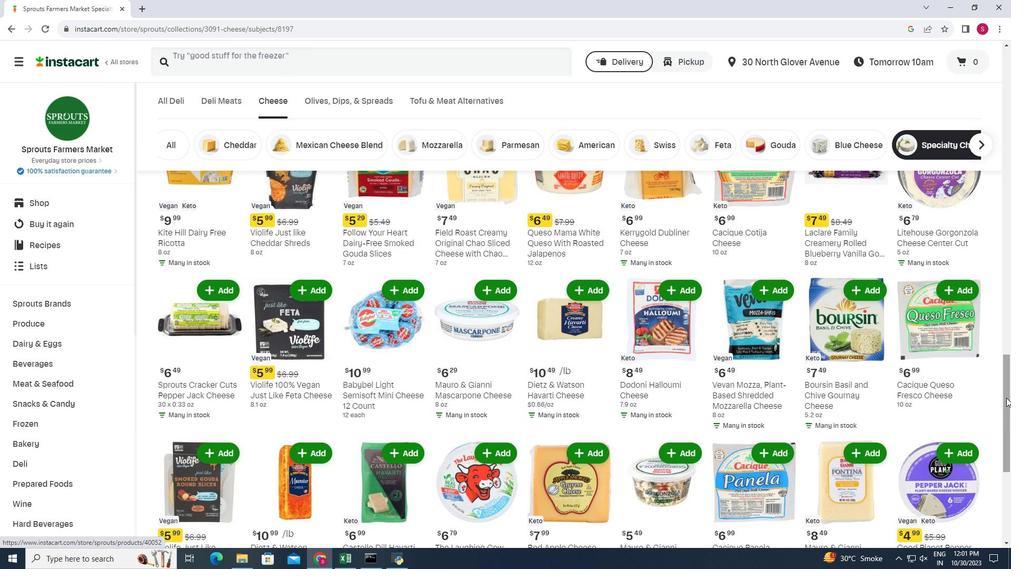 
Action: Mouse scrolled (1006, 395) with delta (0, 0)
Screenshot: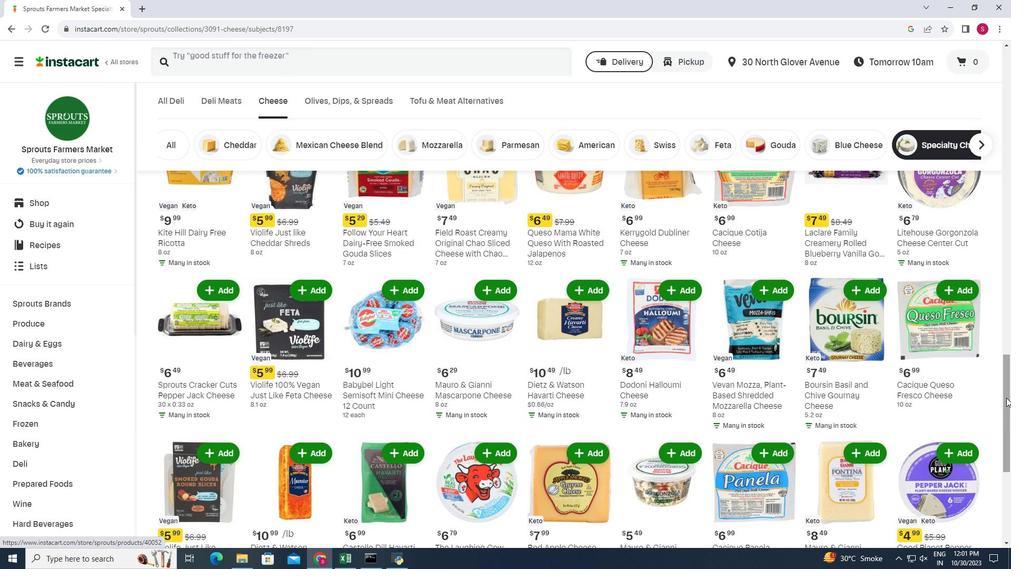 
Action: Mouse moved to (1007, 397)
Screenshot: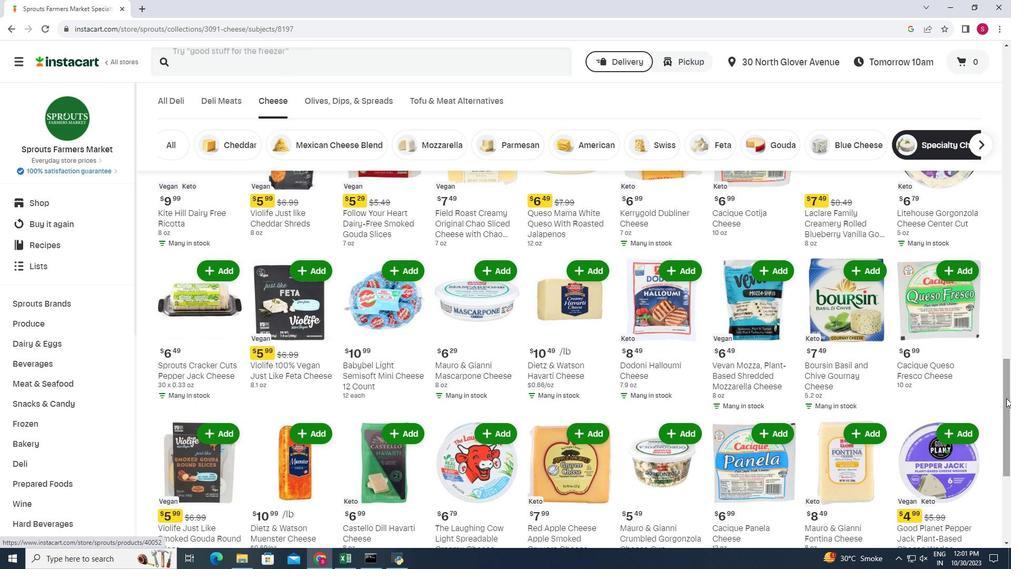 
Action: Mouse scrolled (1007, 397) with delta (0, 0)
Screenshot: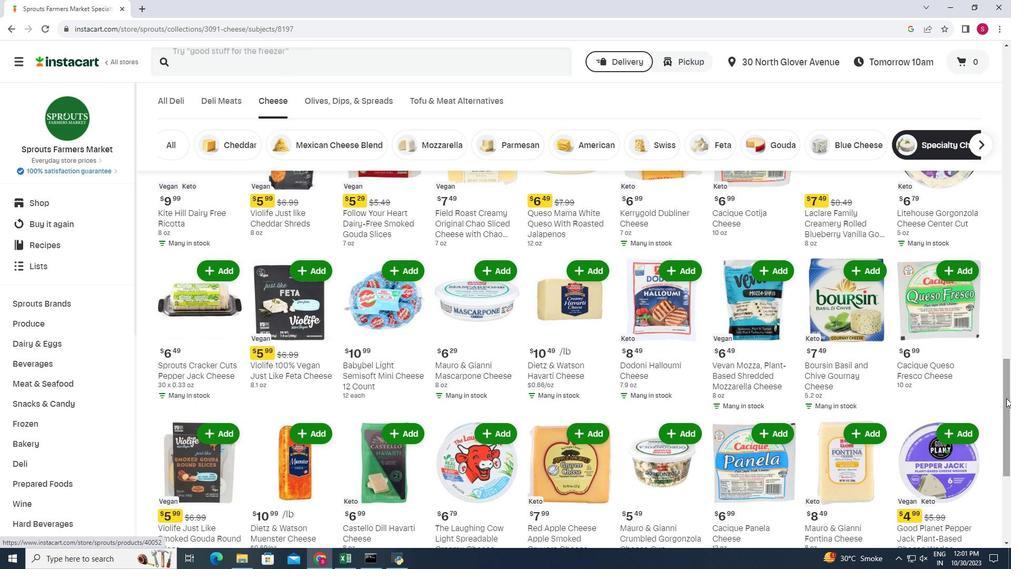 
Action: Mouse moved to (225, 412)
Screenshot: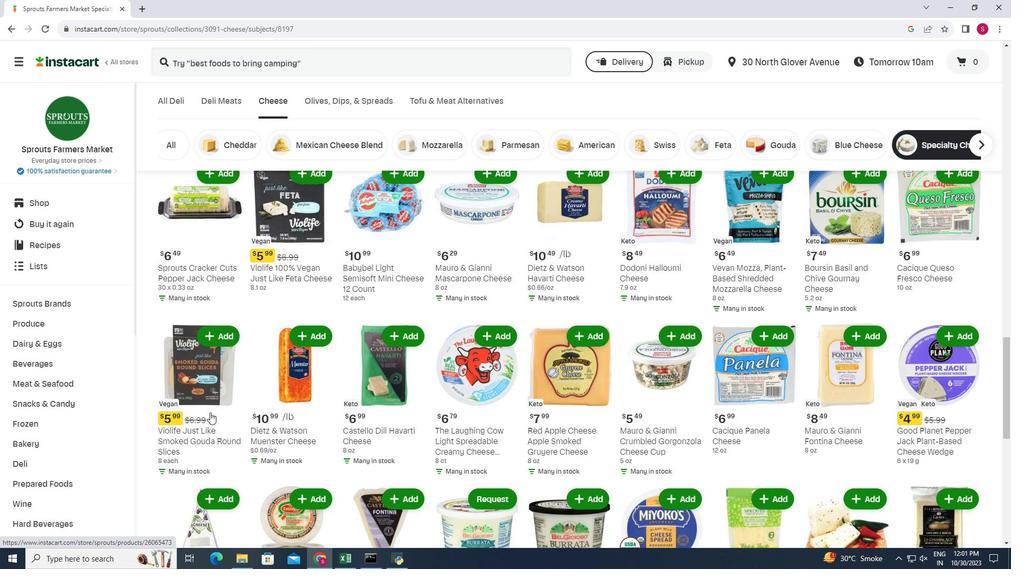 
Action: Mouse scrolled (225, 412) with delta (0, 0)
Screenshot: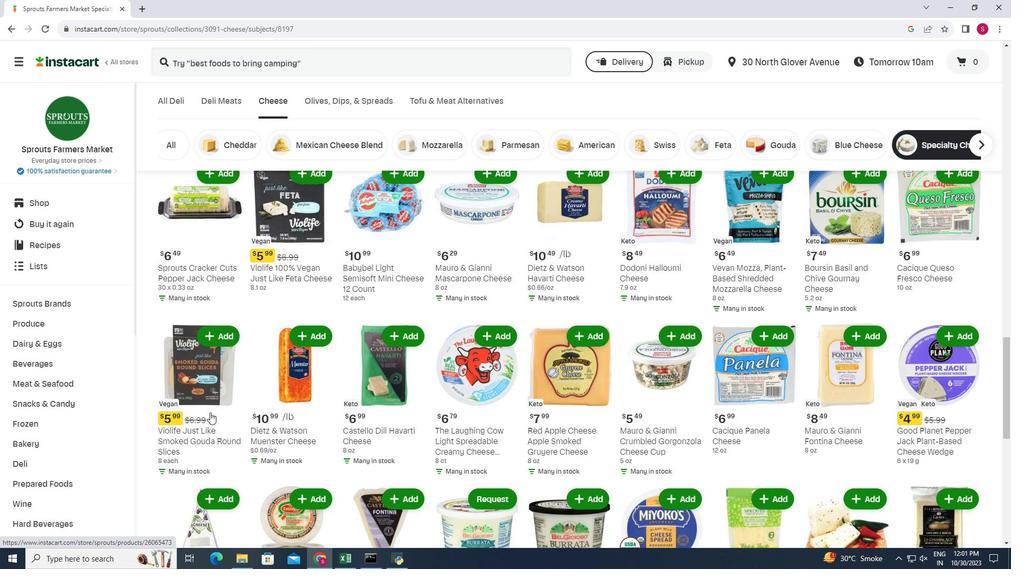
Action: Mouse moved to (210, 412)
Screenshot: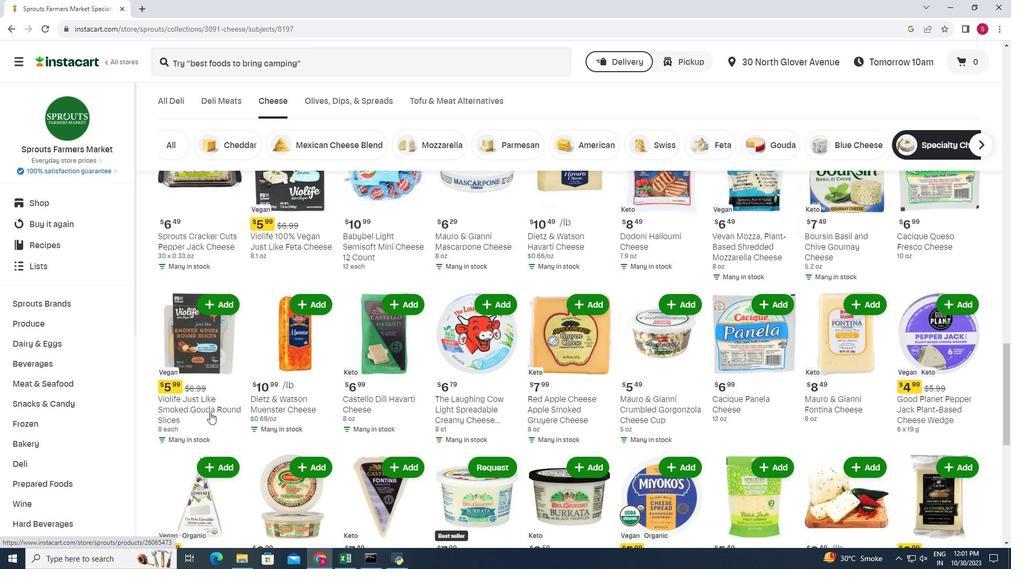 
Action: Mouse scrolled (210, 412) with delta (0, 0)
Screenshot: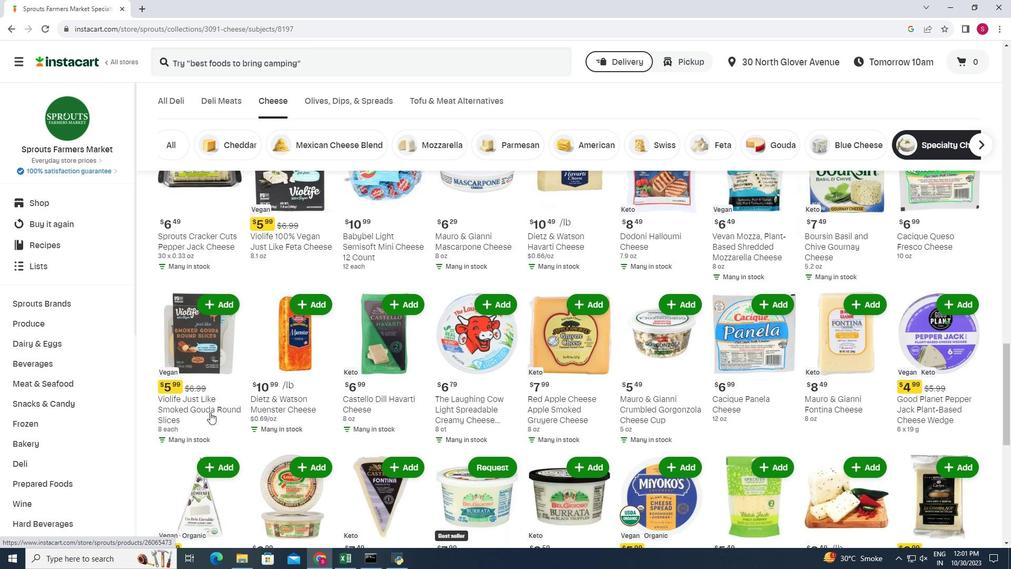 
Action: Mouse moved to (194, 409)
Screenshot: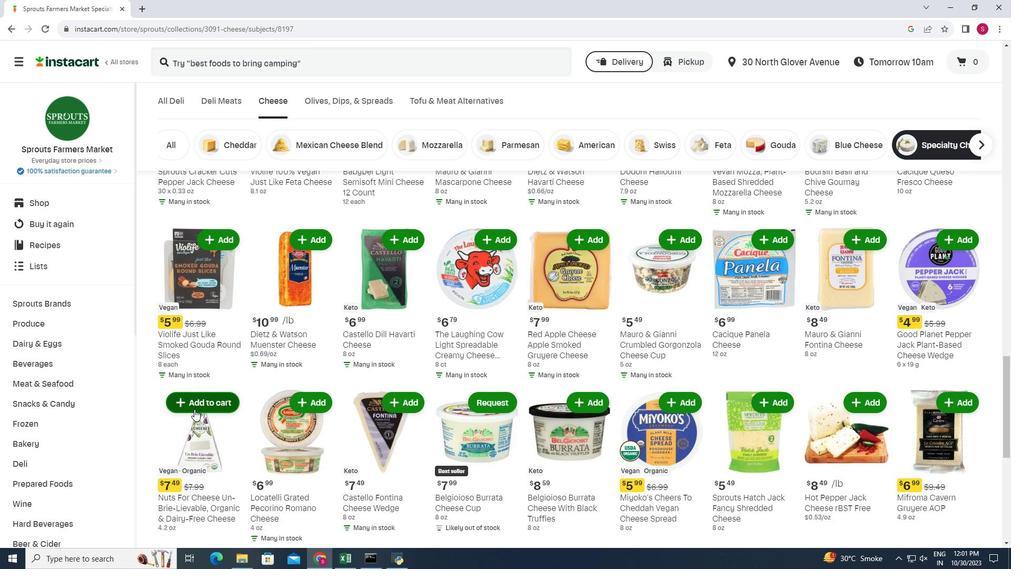 
Action: Mouse scrolled (194, 408) with delta (0, 0)
Screenshot: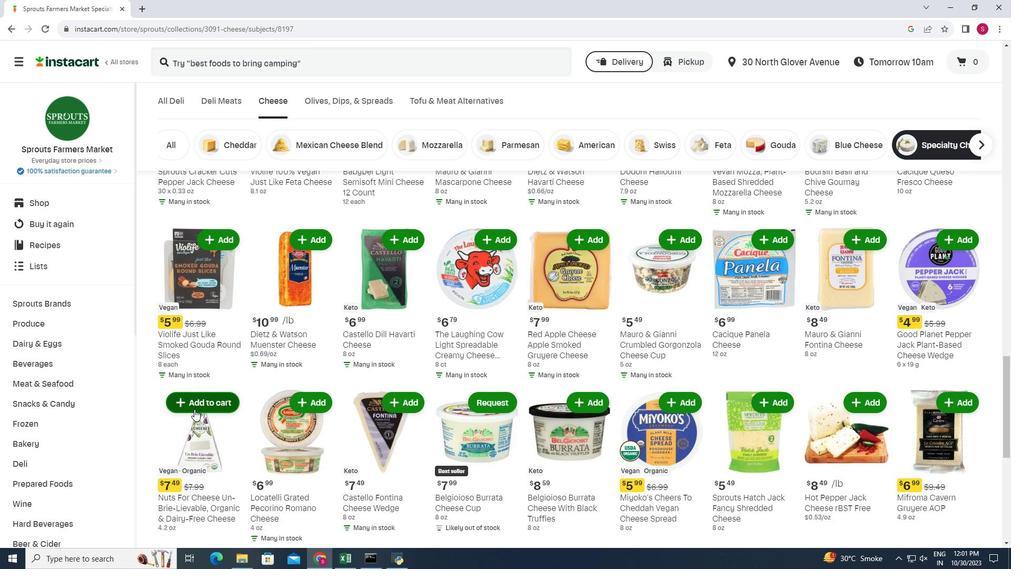 
Action: Mouse moved to (958, 437)
Screenshot: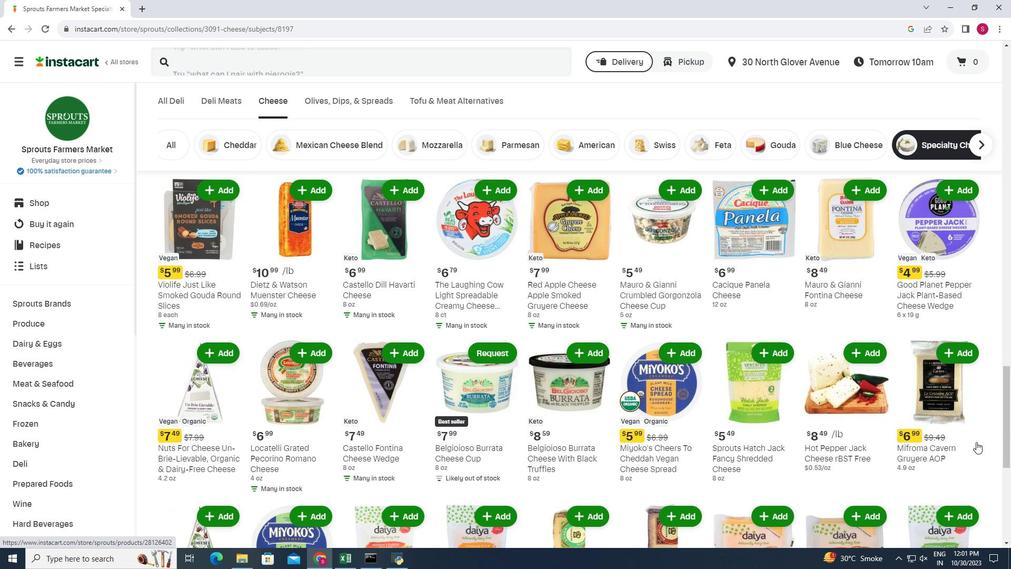 
Action: Mouse scrolled (958, 436) with delta (0, 0)
Screenshot: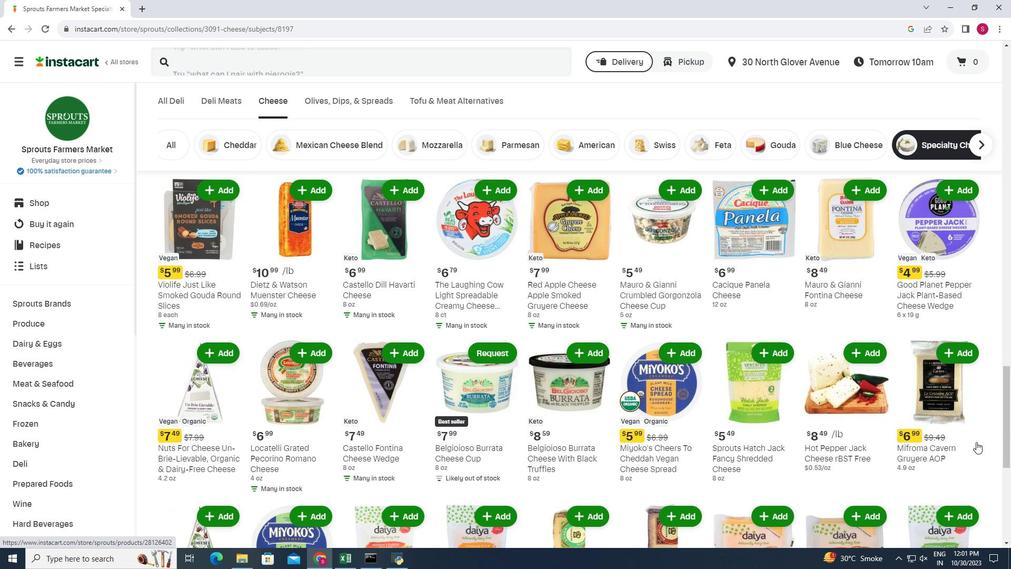 
Action: Mouse moved to (986, 444)
Screenshot: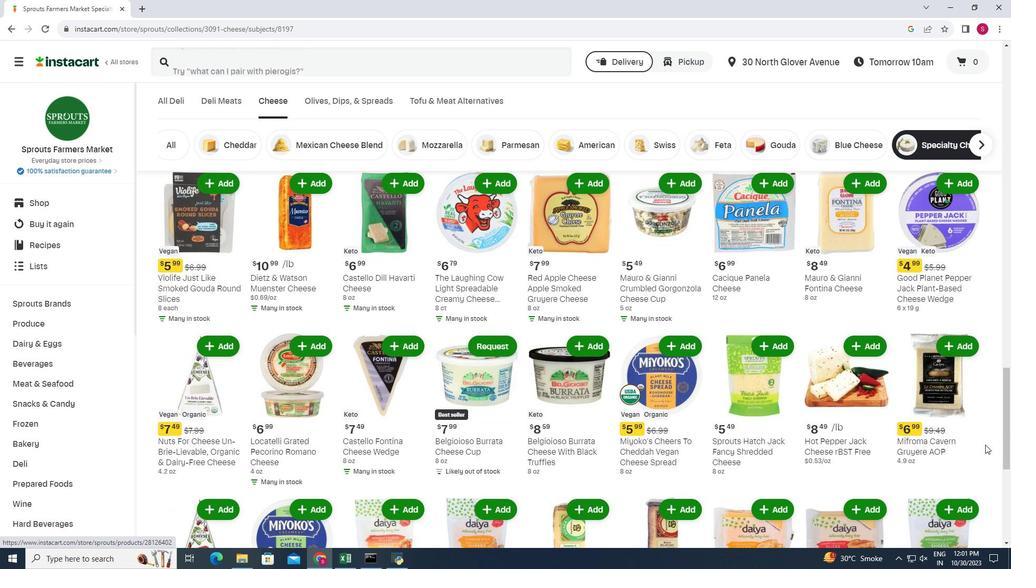 
Action: Mouse scrolled (986, 444) with delta (0, 0)
Screenshot: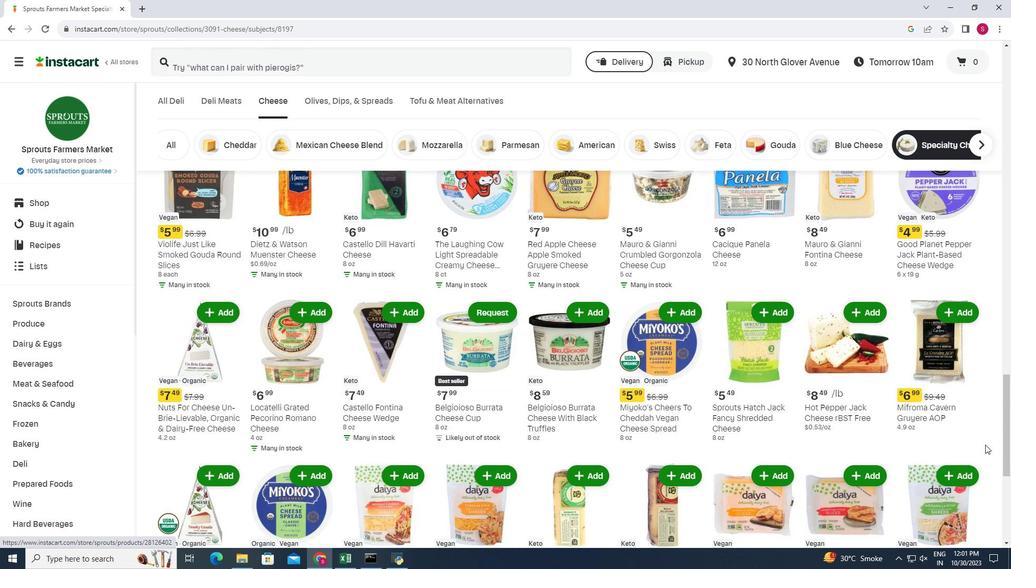 
Action: Mouse moved to (987, 444)
Screenshot: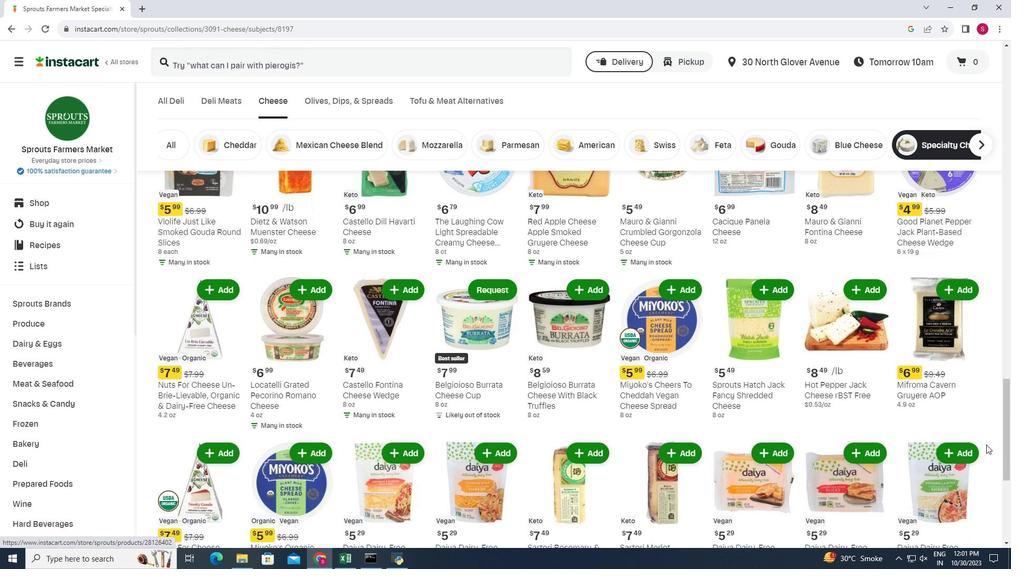 
Action: Mouse scrolled (987, 444) with delta (0, 0)
Screenshot: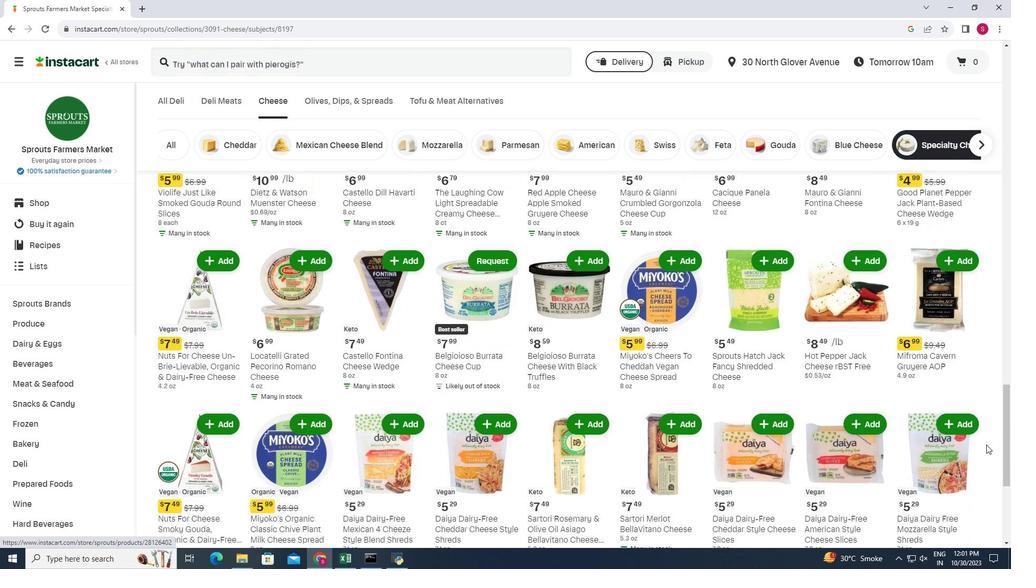 
Action: Mouse moved to (169, 427)
Screenshot: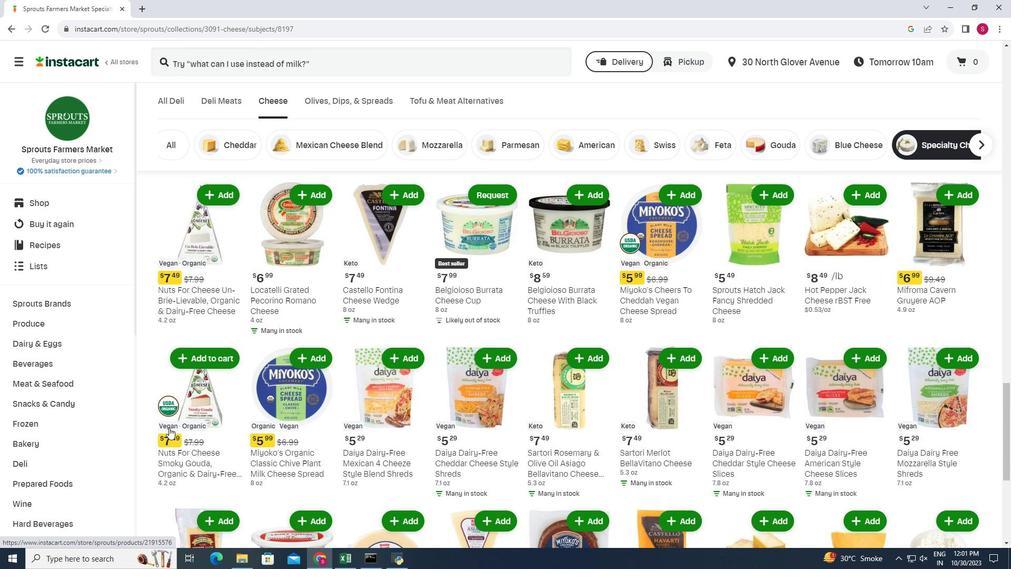 
Action: Mouse scrolled (169, 427) with delta (0, 0)
Screenshot: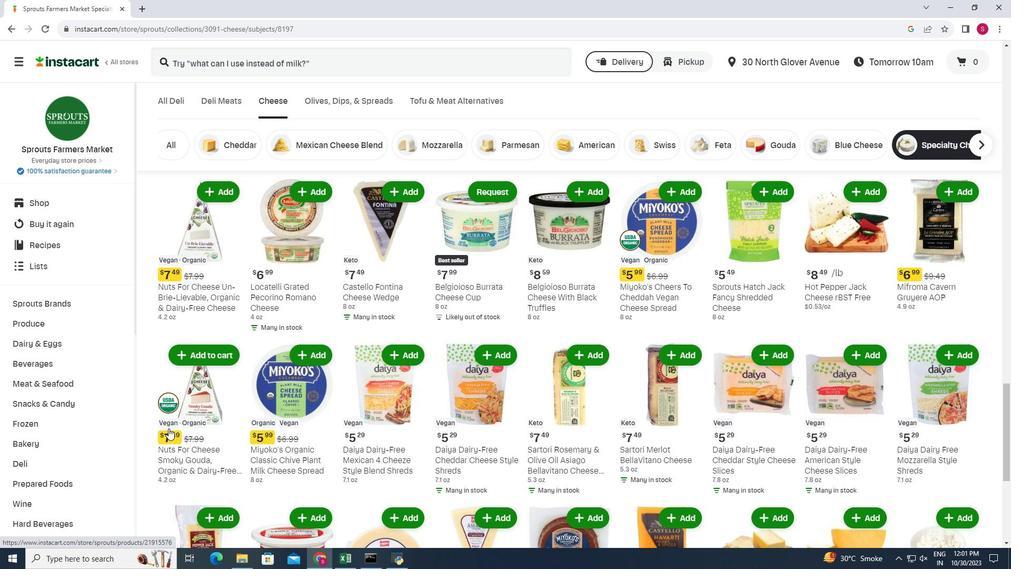 
Action: Mouse moved to (168, 428)
Screenshot: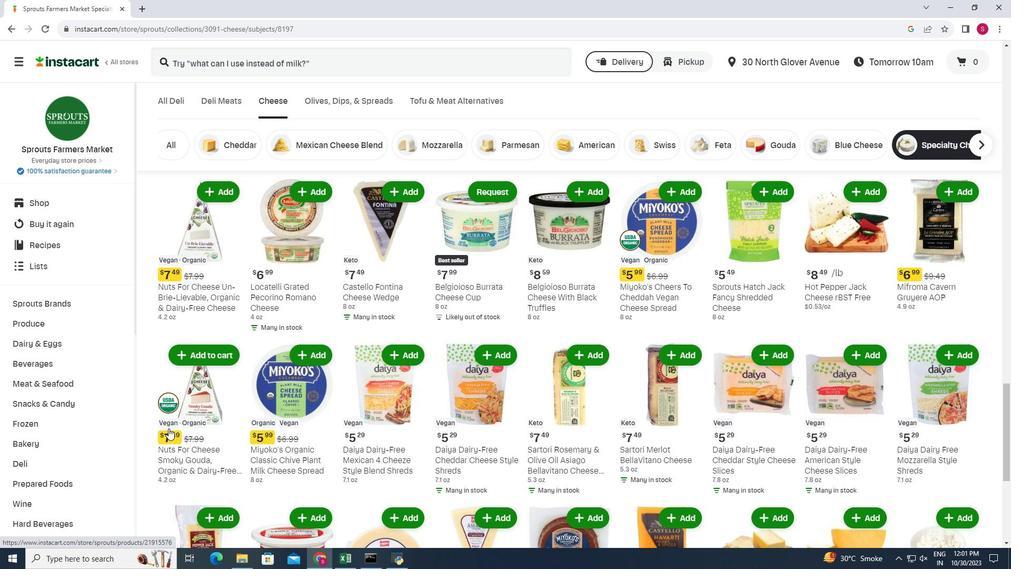 
Action: Mouse scrolled (168, 427) with delta (0, 0)
Screenshot: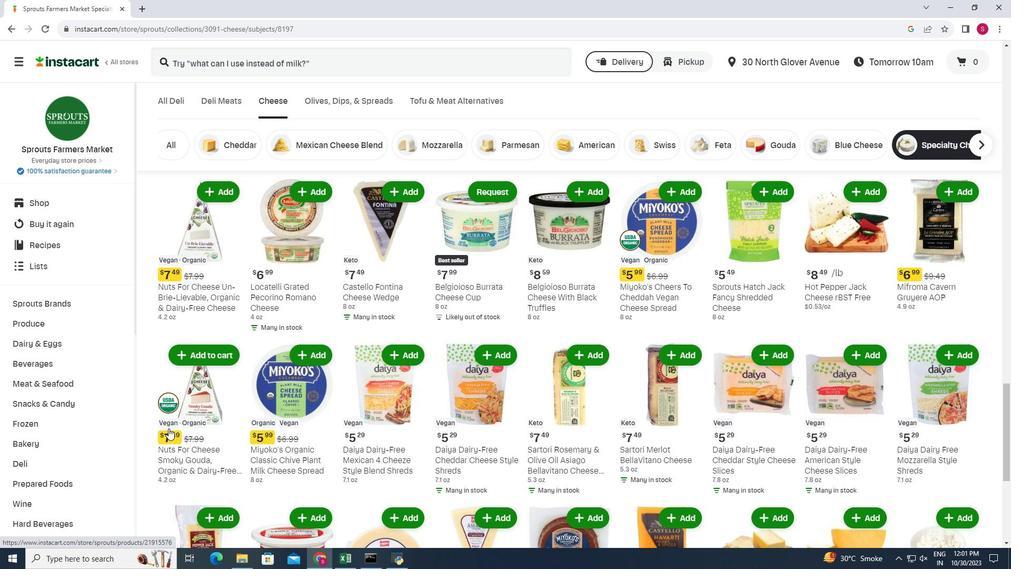
Action: Mouse moved to (159, 423)
Screenshot: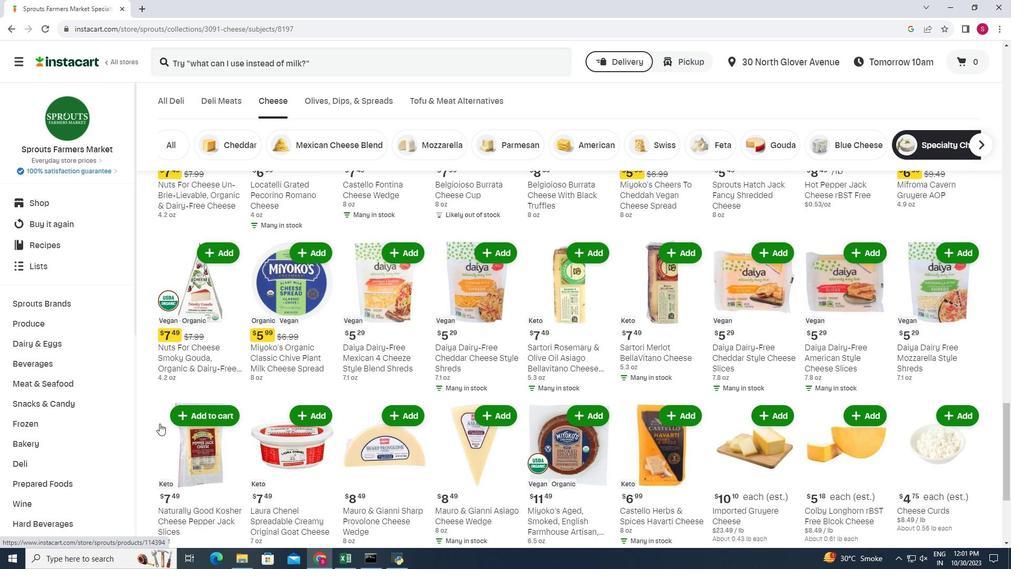
Action: Mouse scrolled (159, 423) with delta (0, 0)
Screenshot: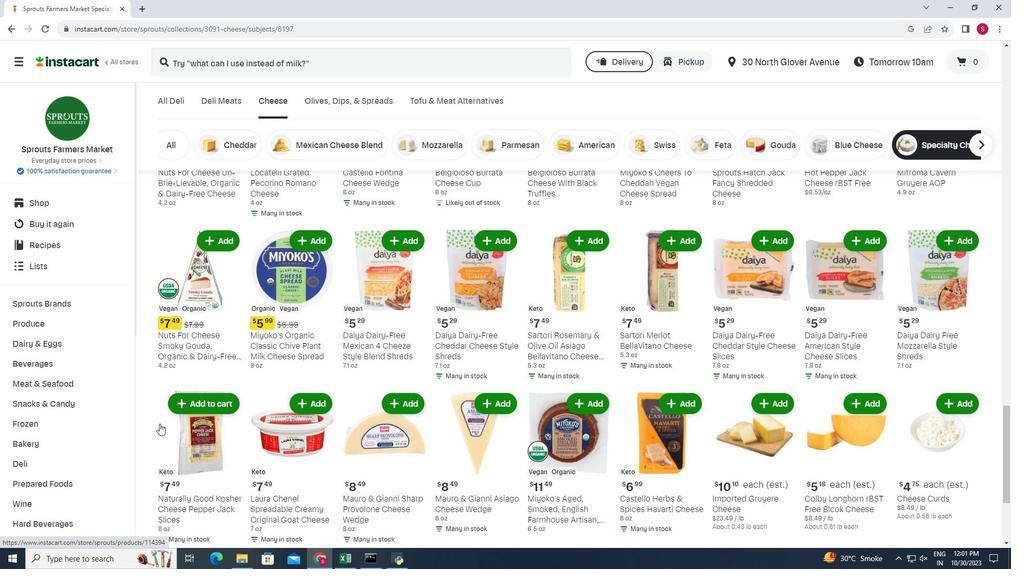 
Action: Mouse moved to (977, 447)
Screenshot: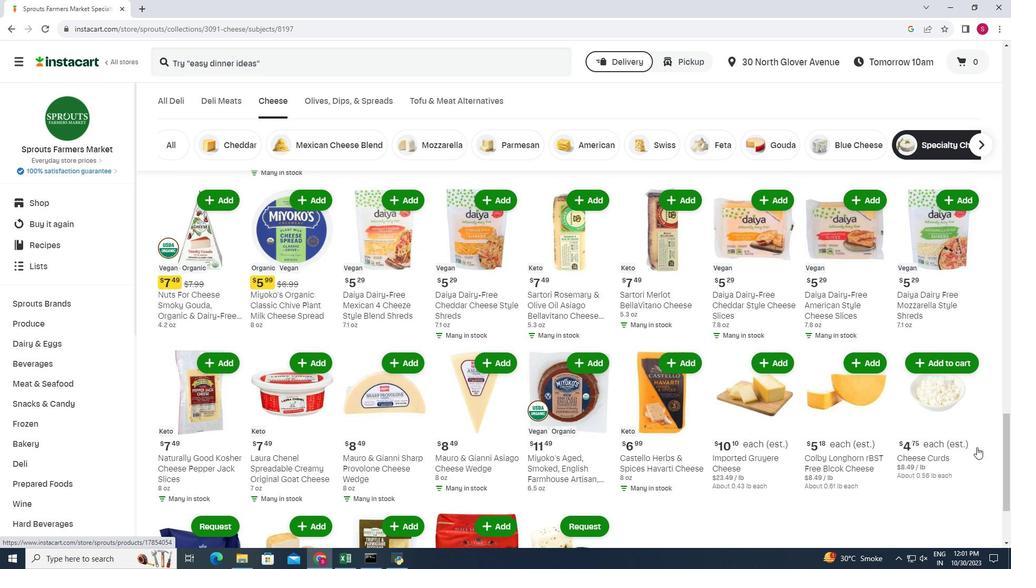 
Action: Mouse scrolled (977, 446) with delta (0, 0)
Screenshot: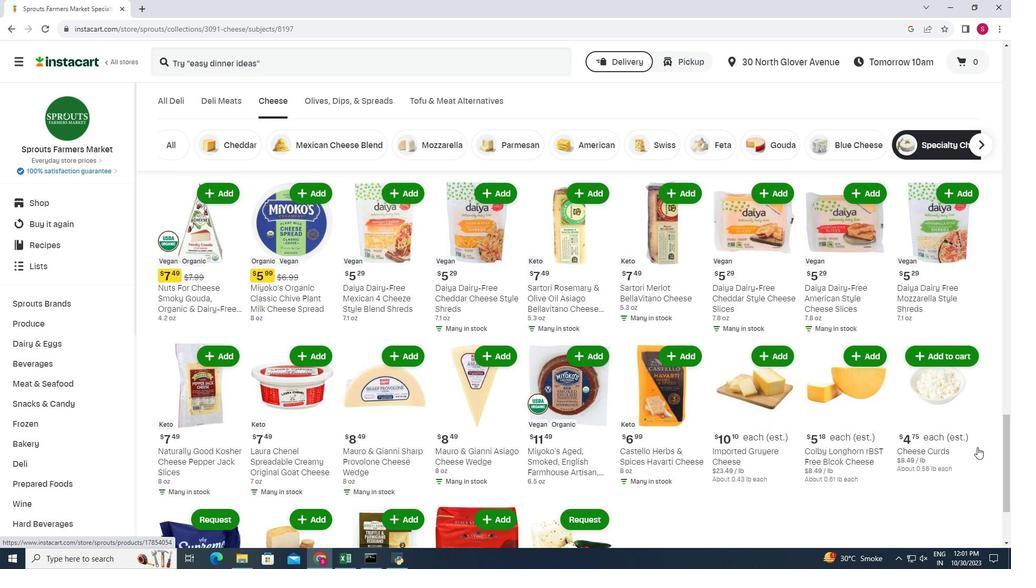 
Action: Mouse scrolled (977, 446) with delta (0, 0)
Screenshot: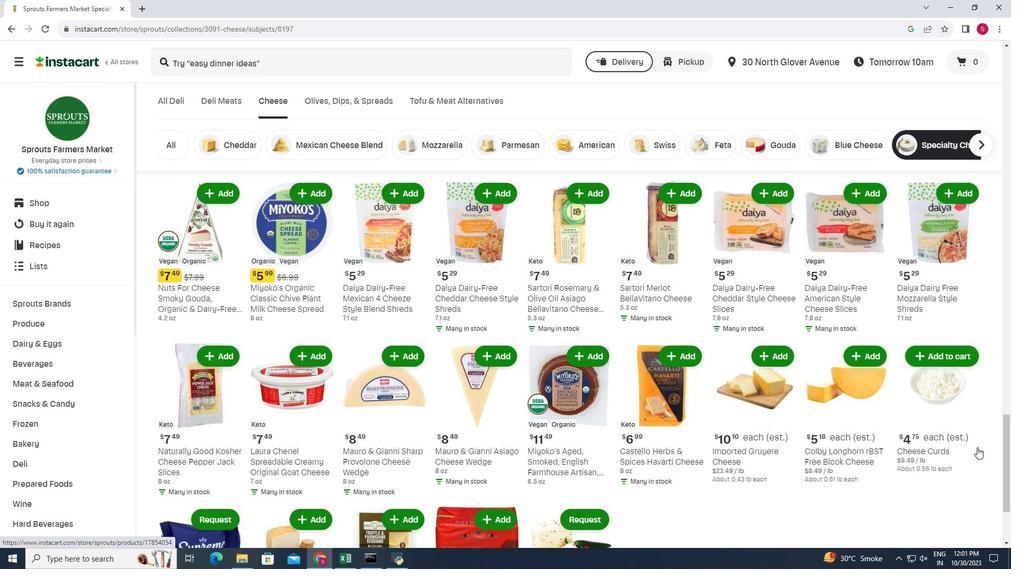 
Action: Mouse moved to (508, 437)
Screenshot: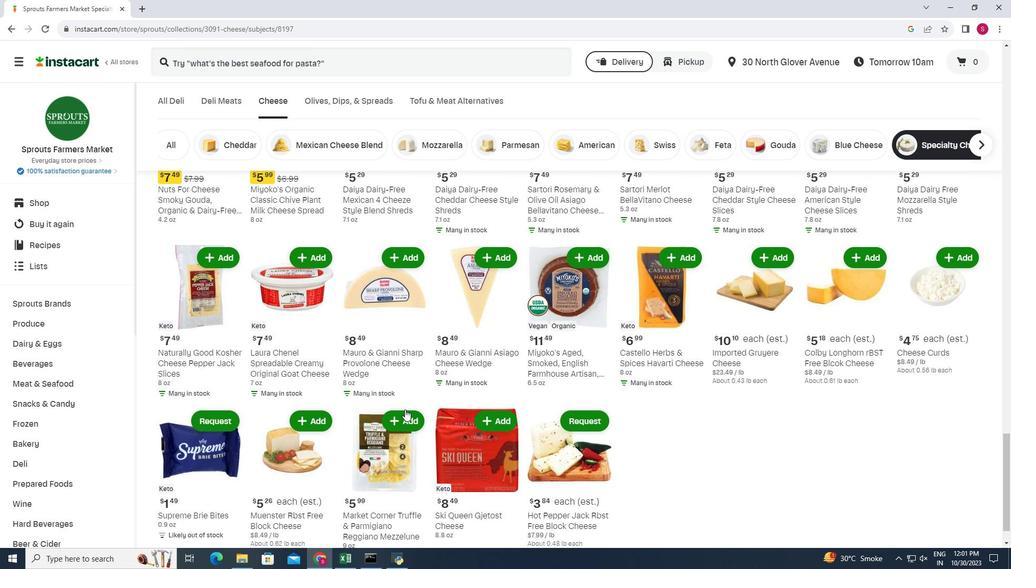 
